 Task: Create a due date automation trigger when advanced on, 2 hours after a card is due add fields without custom field "Resume" set to a date less than 1 days from now.
Action: Mouse moved to (1157, 90)
Screenshot: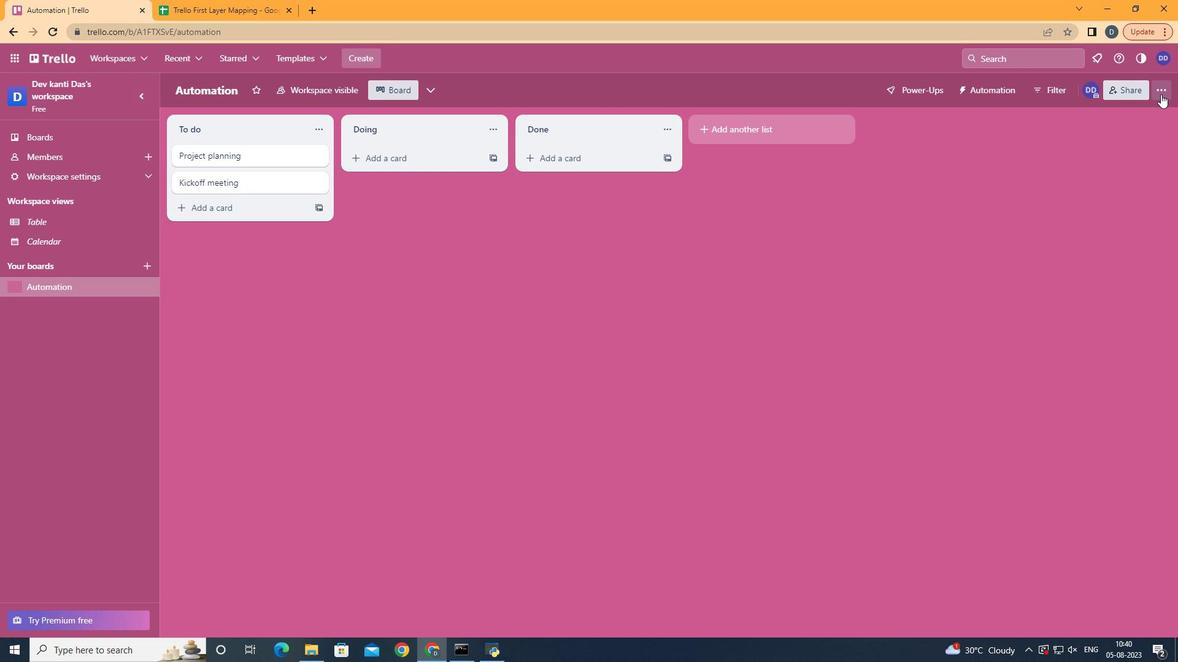 
Action: Mouse pressed left at (1157, 90)
Screenshot: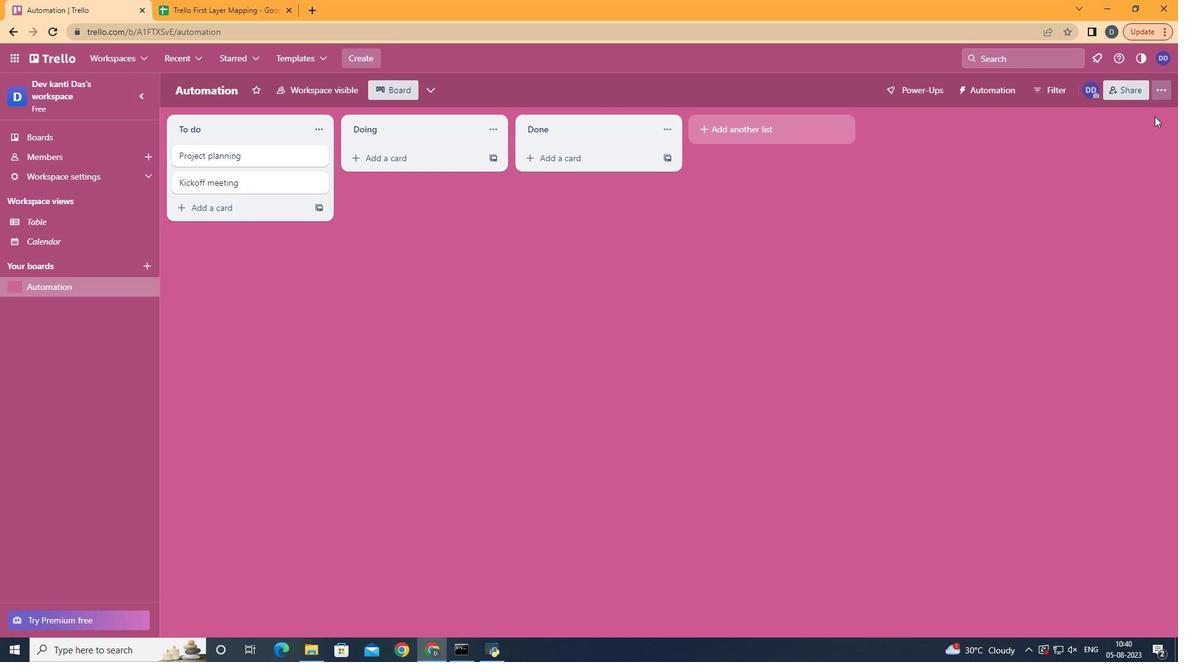 
Action: Mouse moved to (1066, 249)
Screenshot: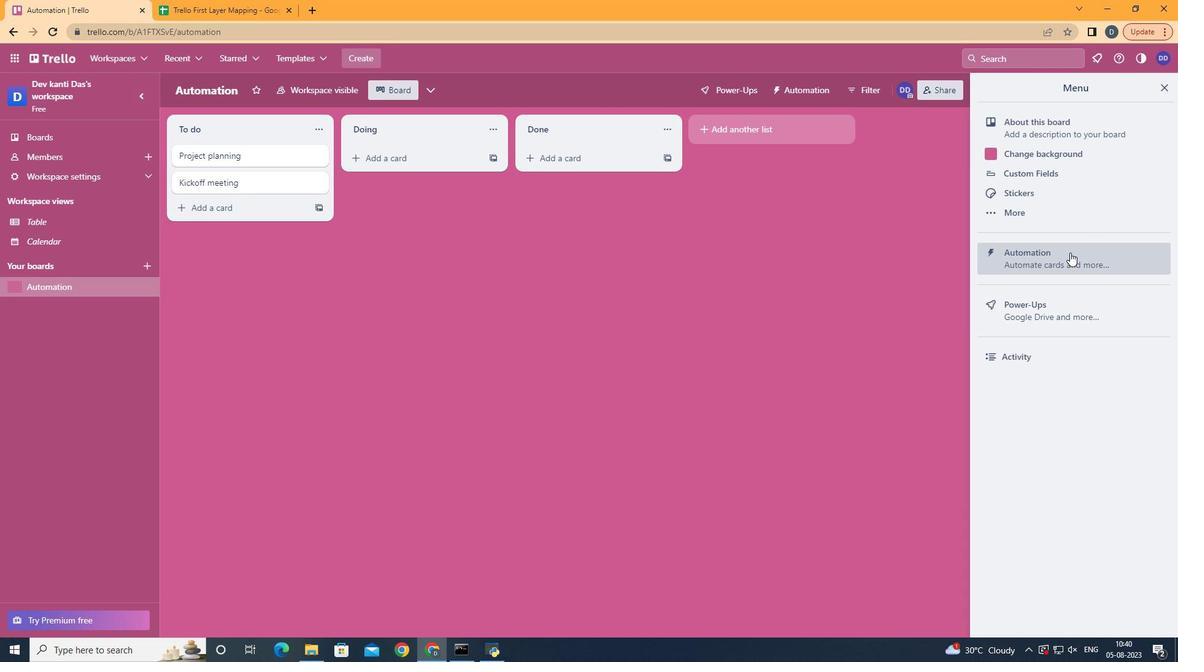 
Action: Mouse pressed left at (1066, 249)
Screenshot: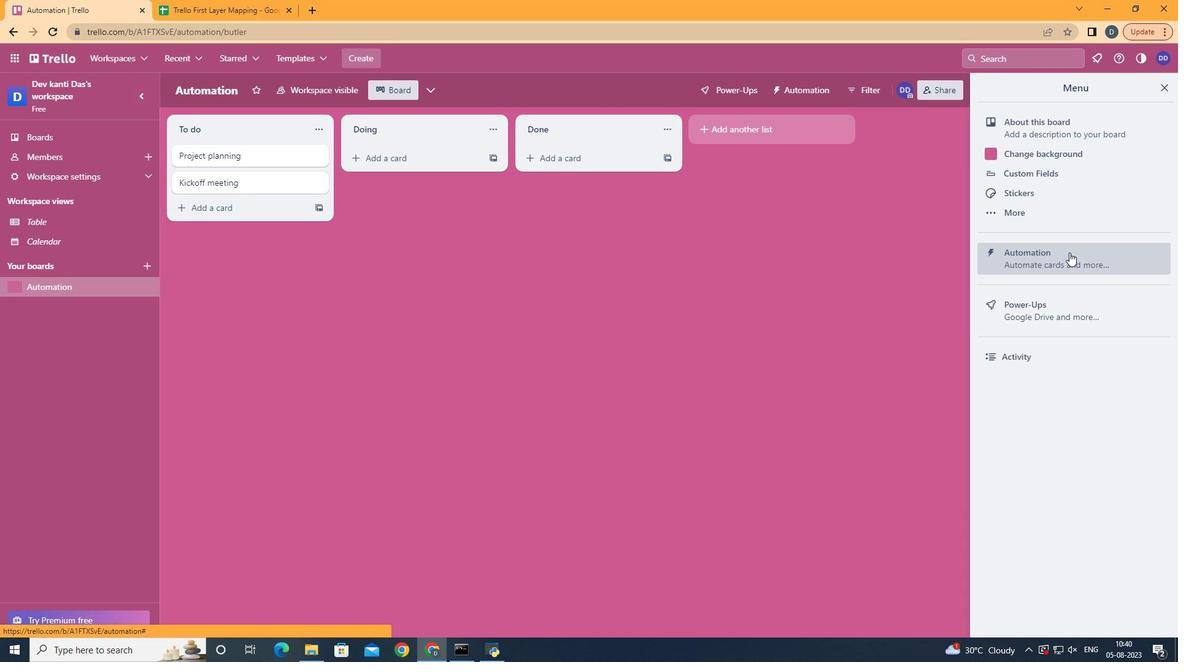 
Action: Mouse moved to (249, 246)
Screenshot: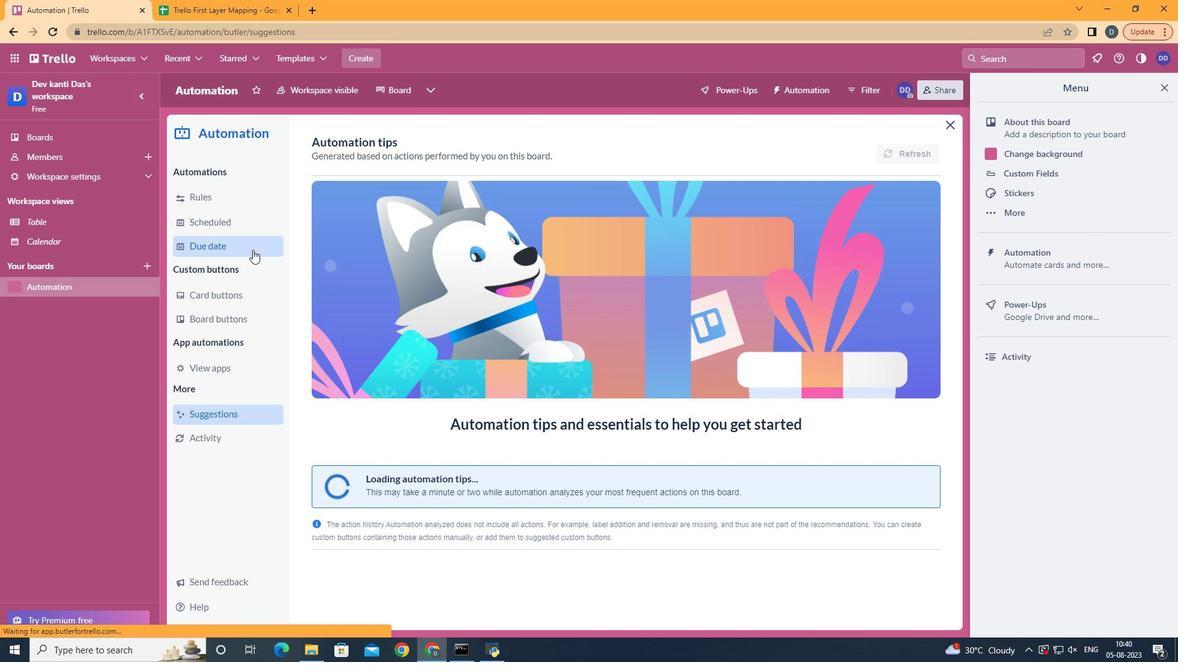 
Action: Mouse pressed left at (249, 246)
Screenshot: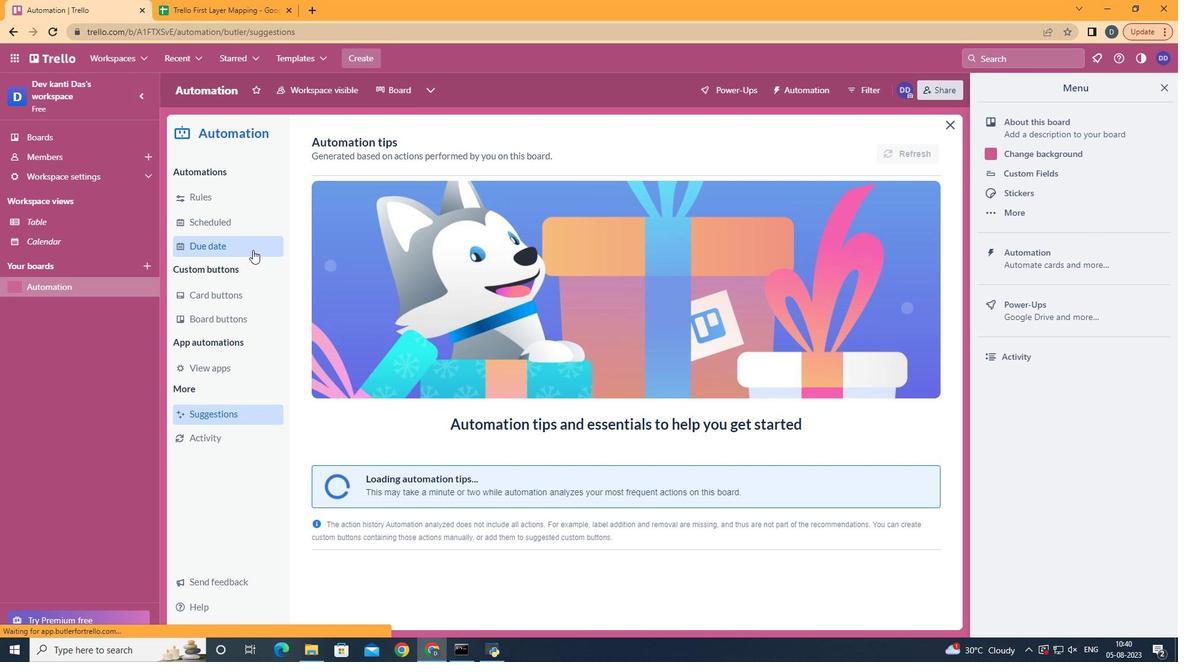 
Action: Mouse moved to (861, 143)
Screenshot: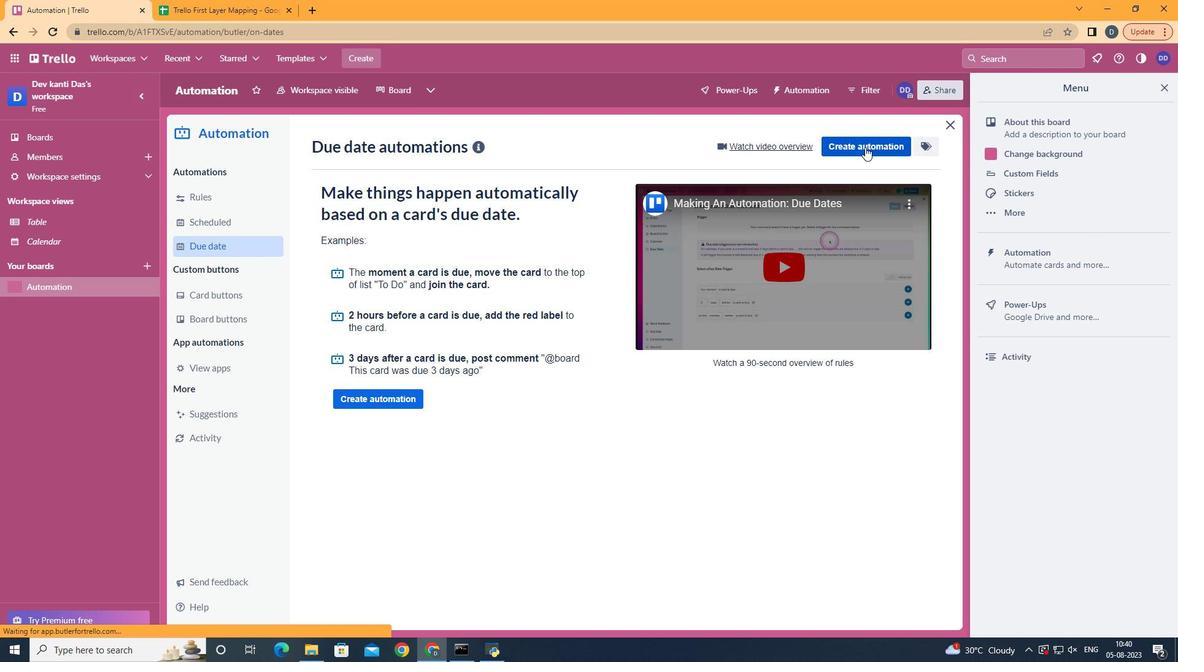 
Action: Mouse pressed left at (861, 143)
Screenshot: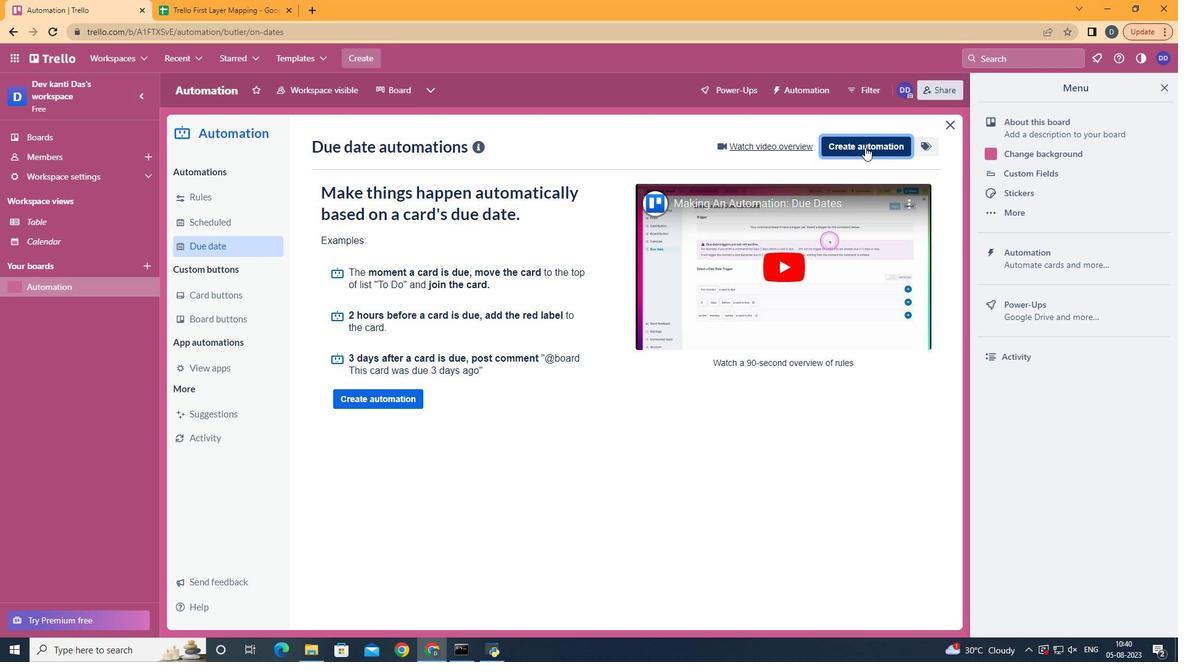 
Action: Mouse moved to (660, 259)
Screenshot: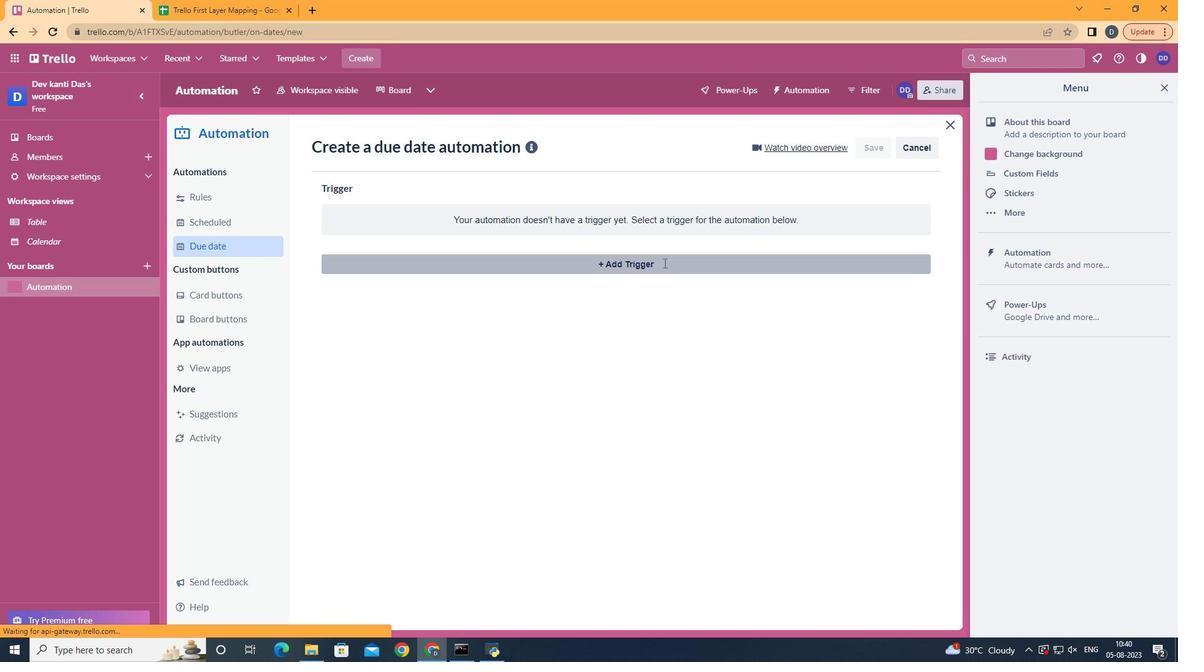 
Action: Mouse pressed left at (660, 259)
Screenshot: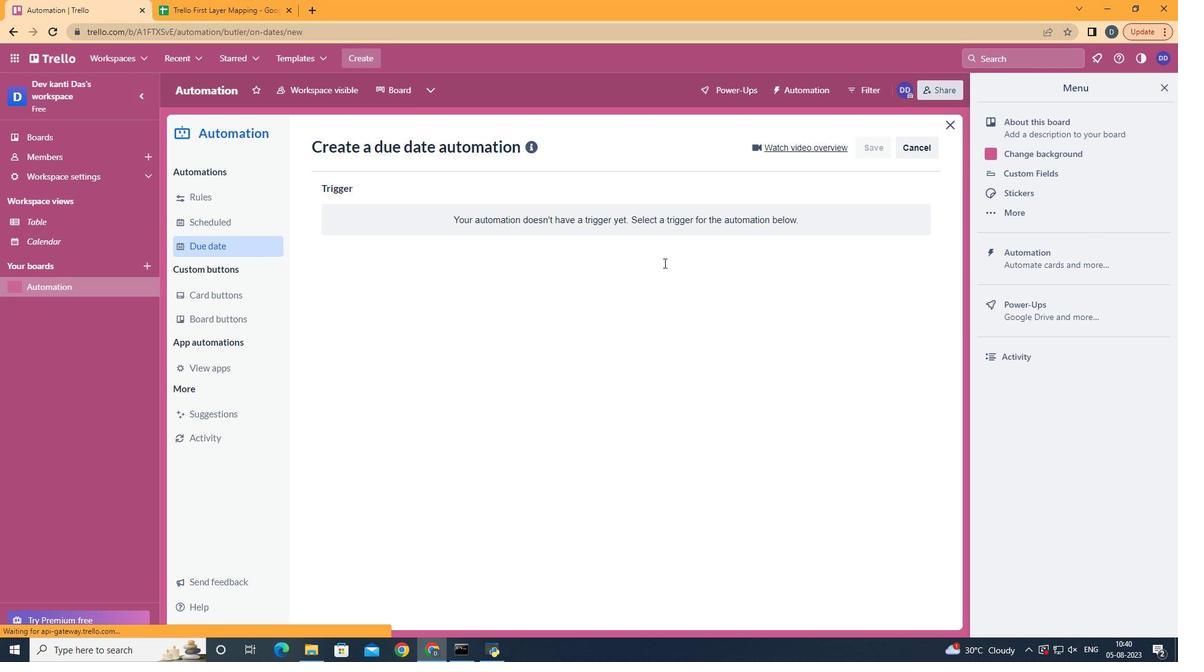 
Action: Mouse moved to (393, 514)
Screenshot: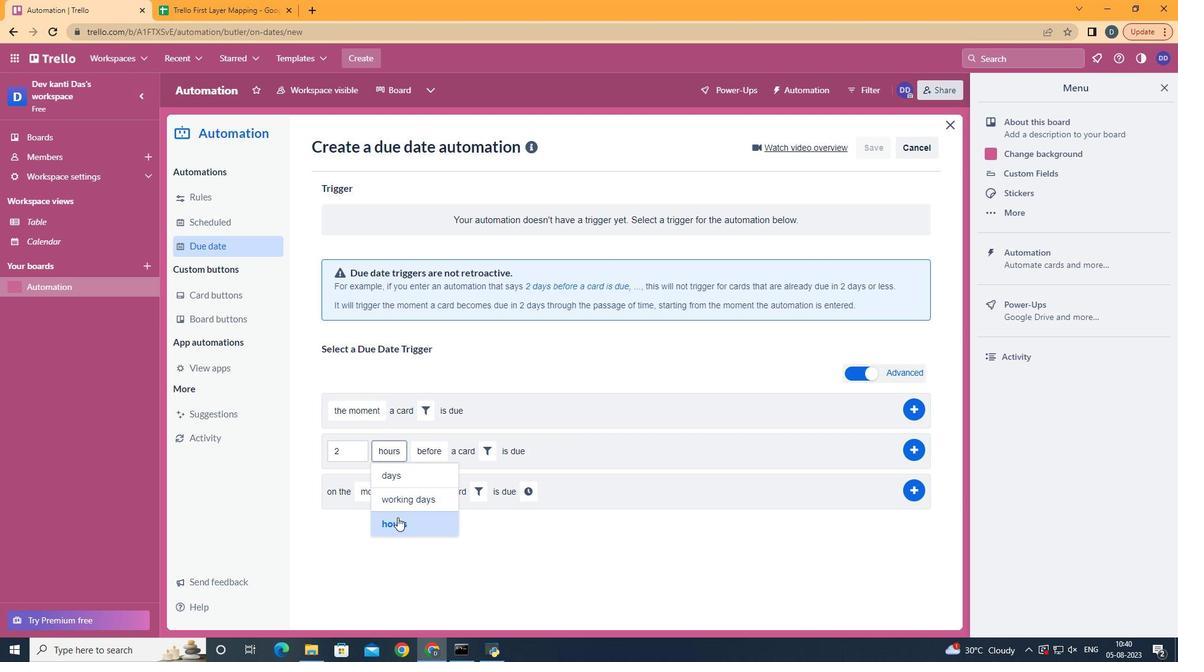 
Action: Mouse pressed left at (393, 514)
Screenshot: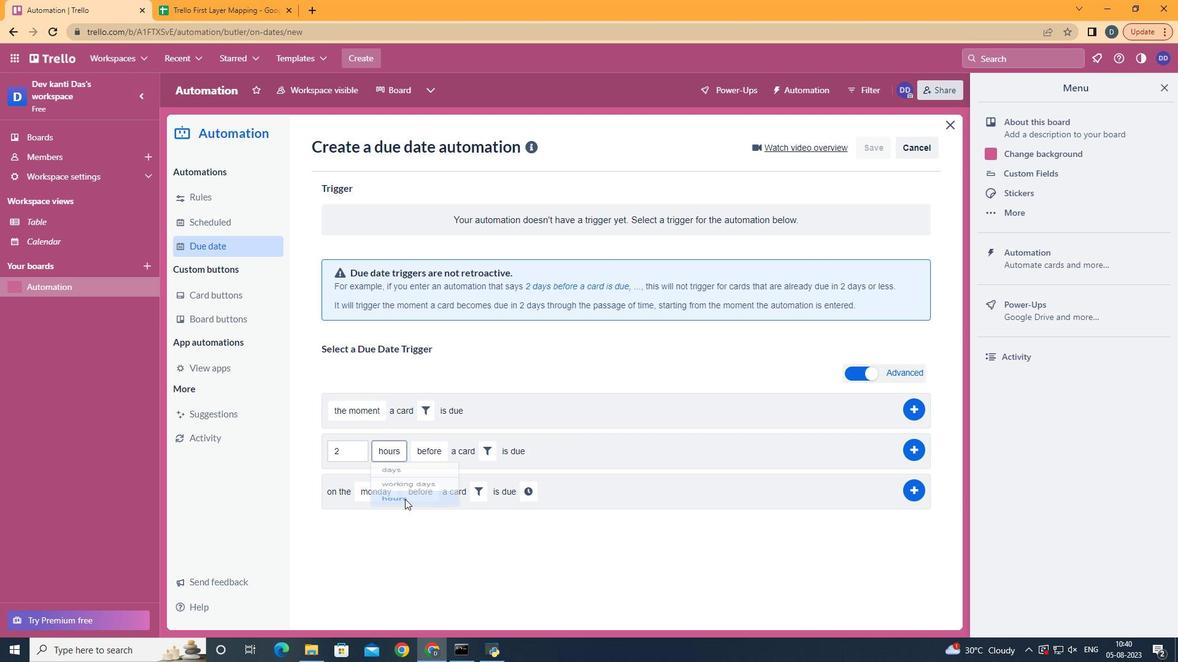 
Action: Mouse moved to (435, 493)
Screenshot: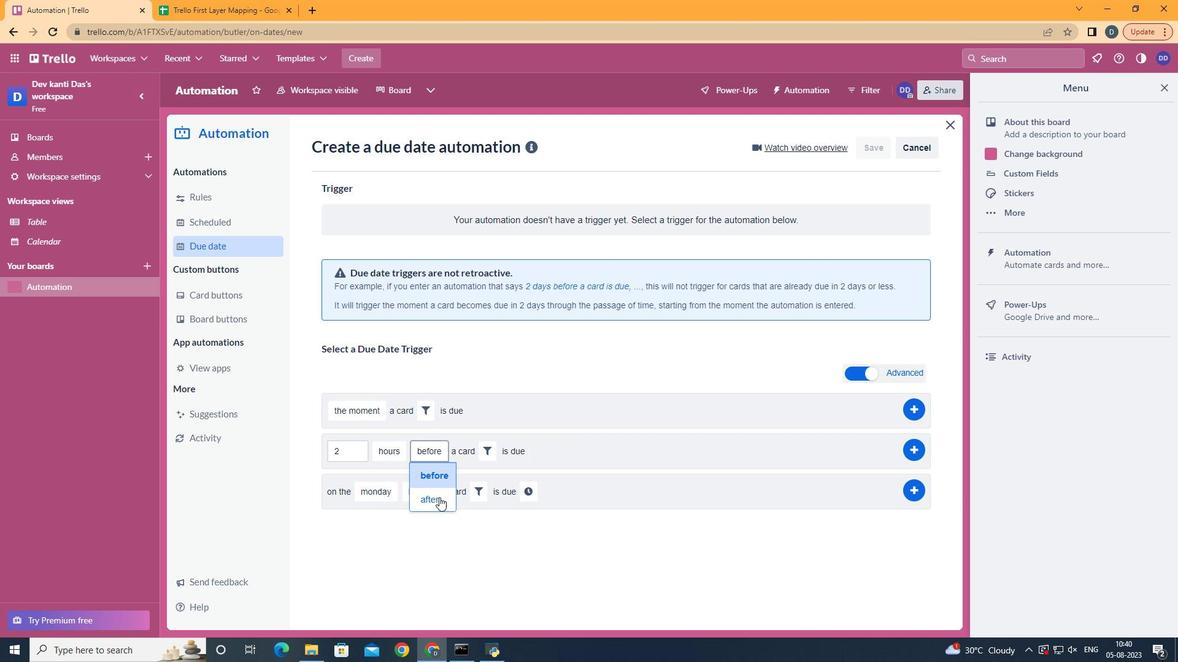 
Action: Mouse pressed left at (435, 493)
Screenshot: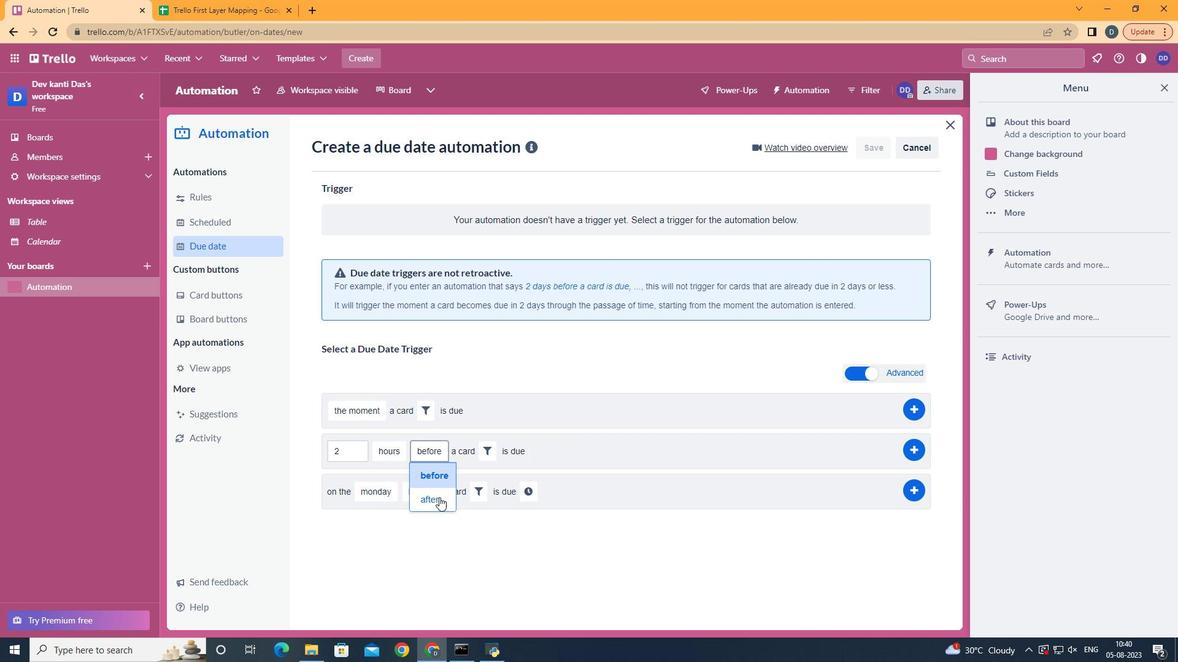 
Action: Mouse moved to (475, 439)
Screenshot: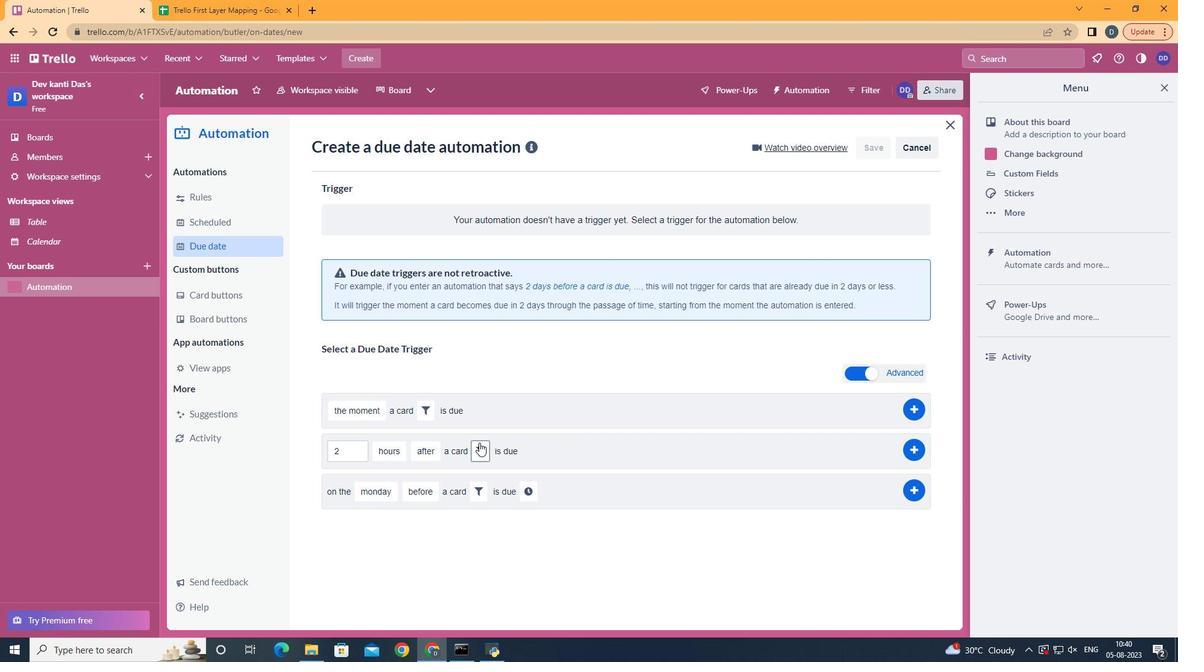 
Action: Mouse pressed left at (475, 439)
Screenshot: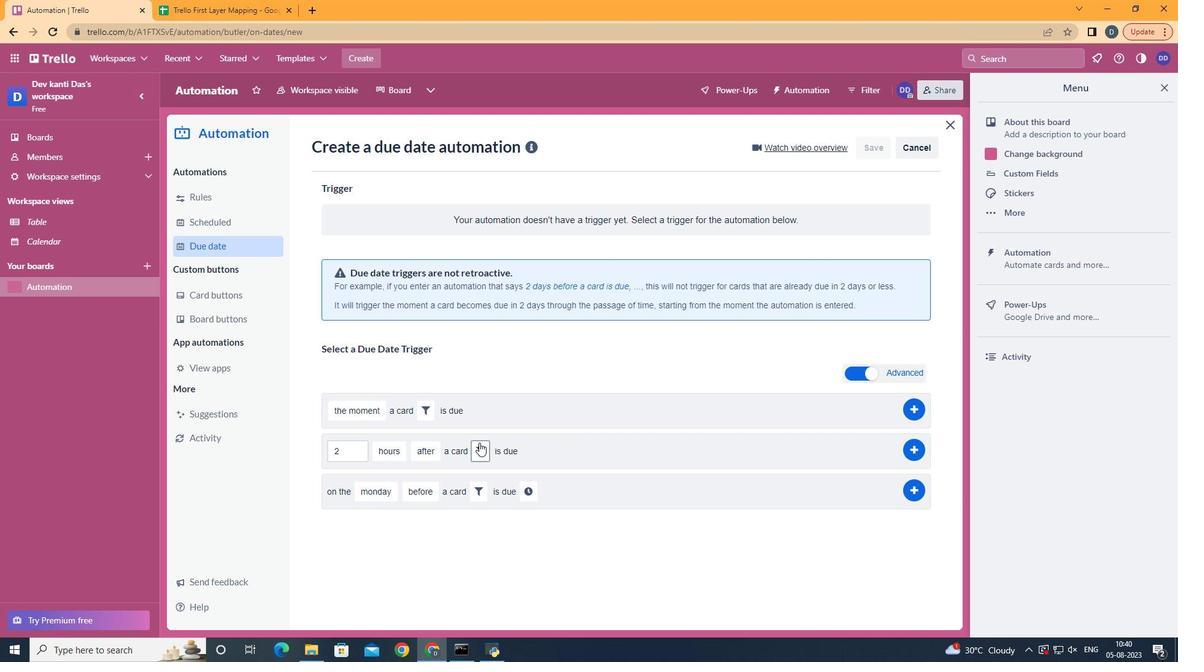 
Action: Mouse moved to (682, 492)
Screenshot: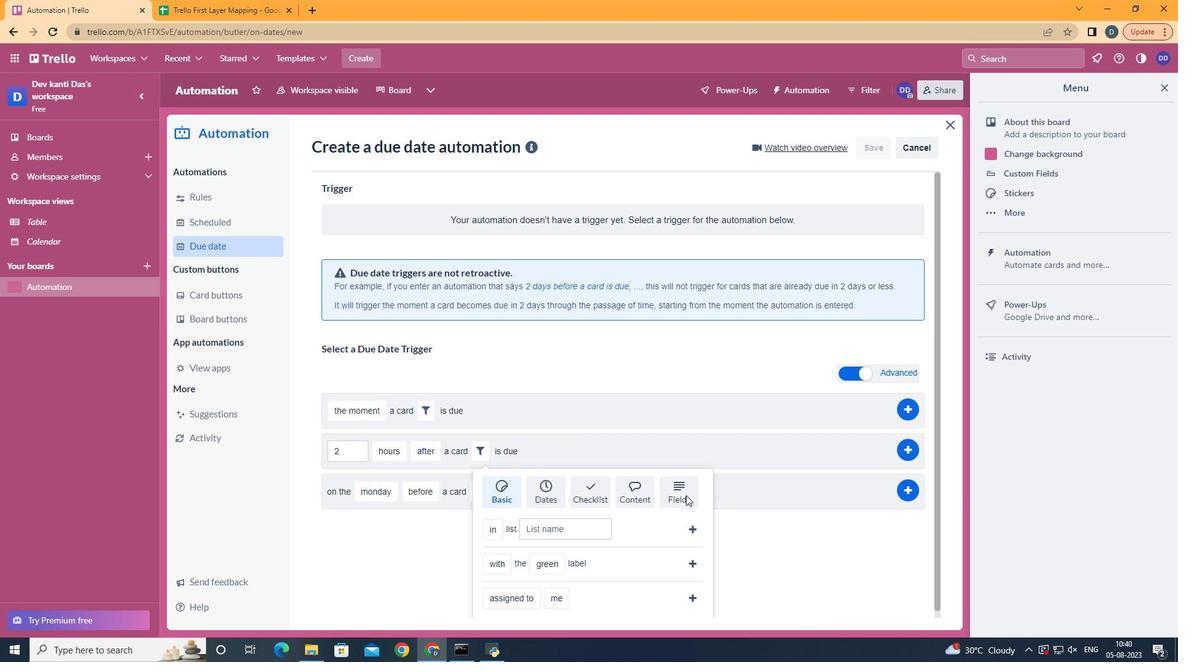 
Action: Mouse pressed left at (682, 492)
Screenshot: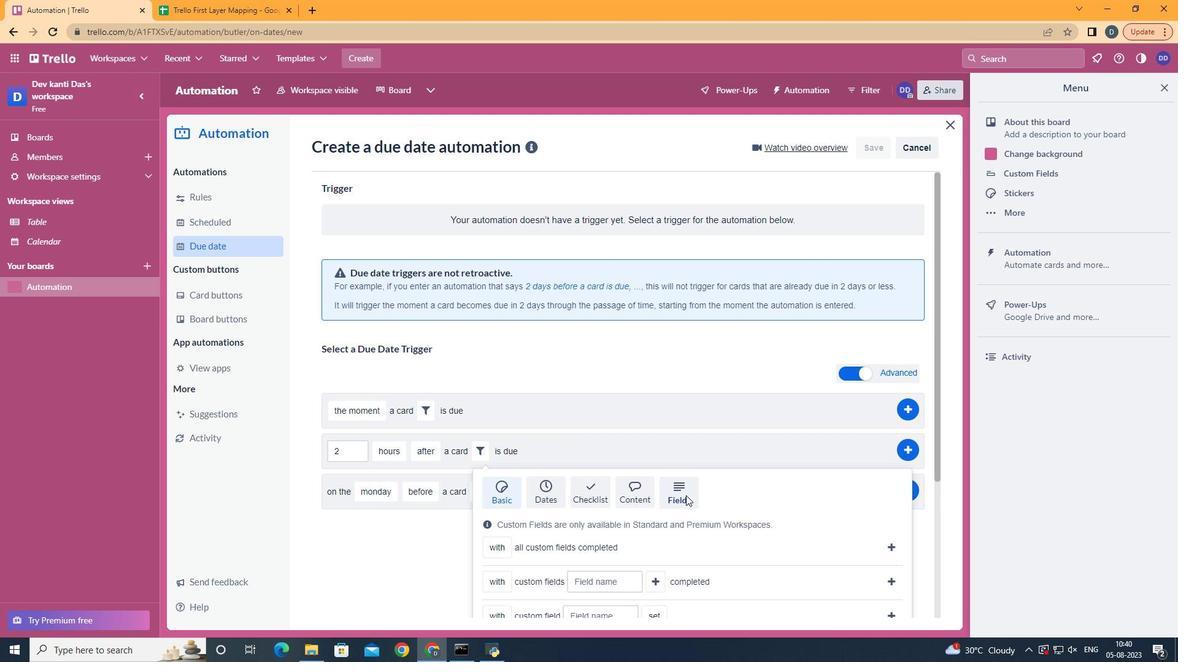 
Action: Mouse moved to (682, 491)
Screenshot: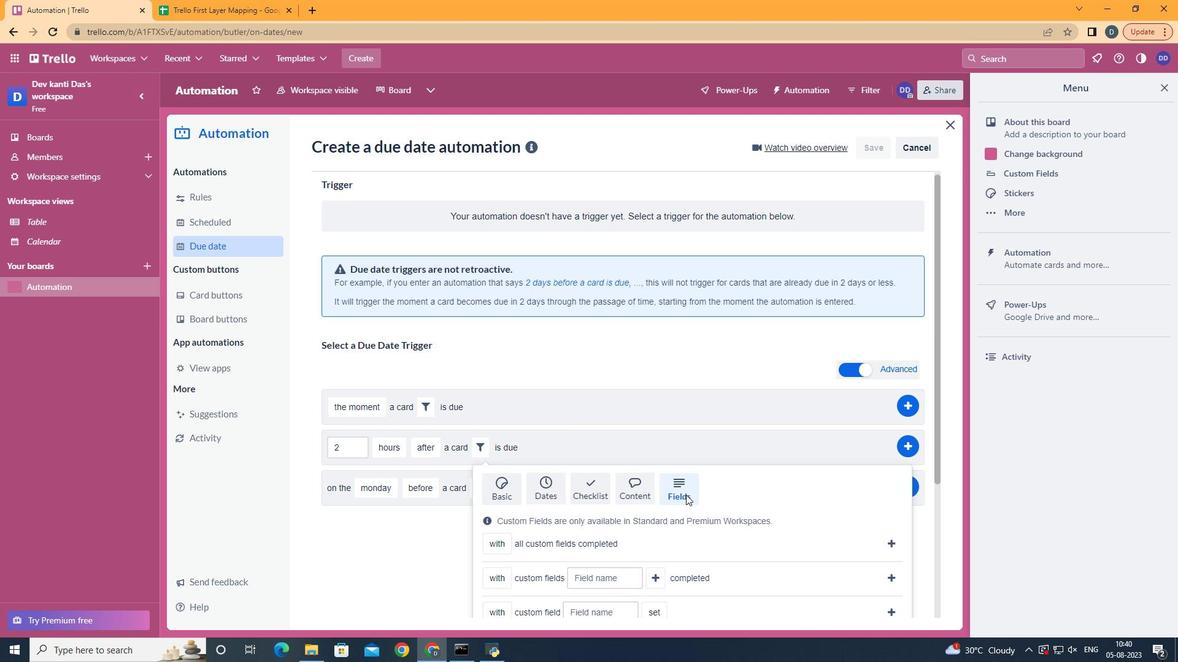 
Action: Mouse scrolled (682, 490) with delta (0, 0)
Screenshot: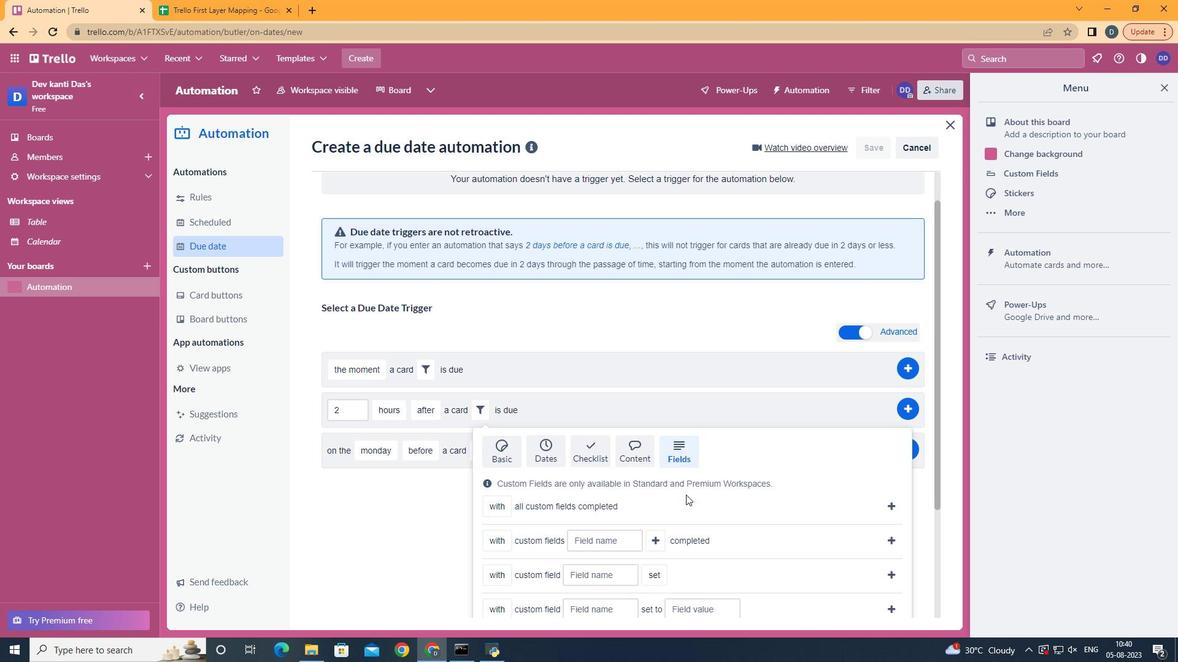 
Action: Mouse scrolled (682, 490) with delta (0, 0)
Screenshot: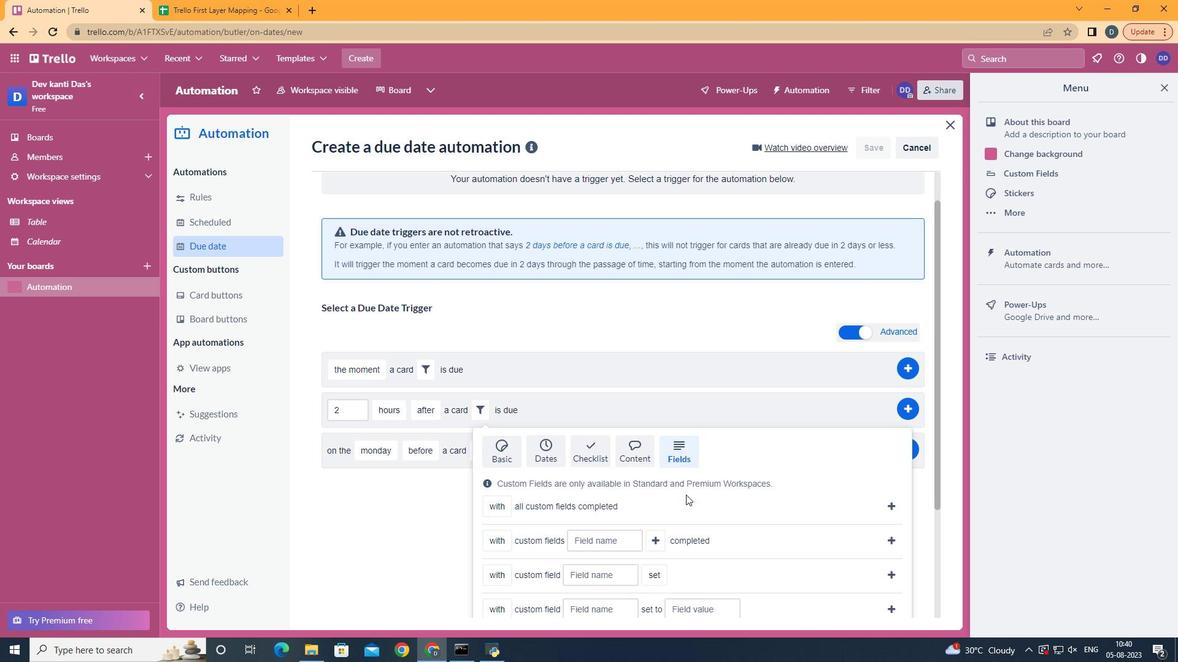 
Action: Mouse scrolled (682, 490) with delta (0, 0)
Screenshot: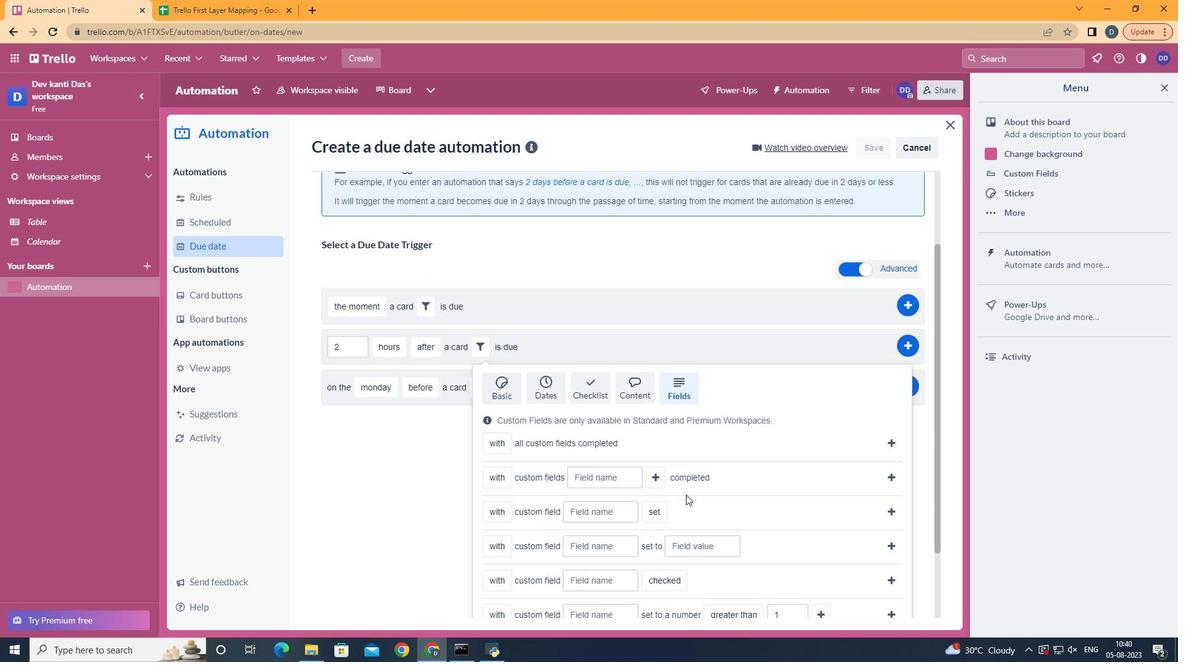 
Action: Mouse moved to (682, 490)
Screenshot: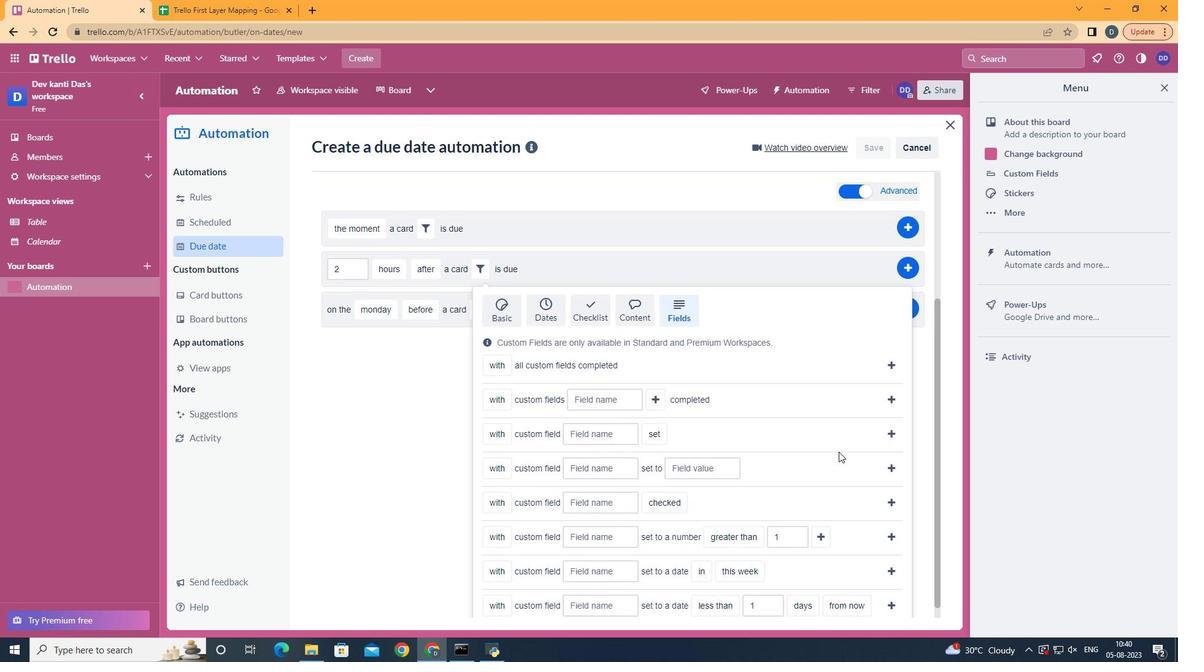 
Action: Mouse scrolled (682, 490) with delta (0, 0)
Screenshot: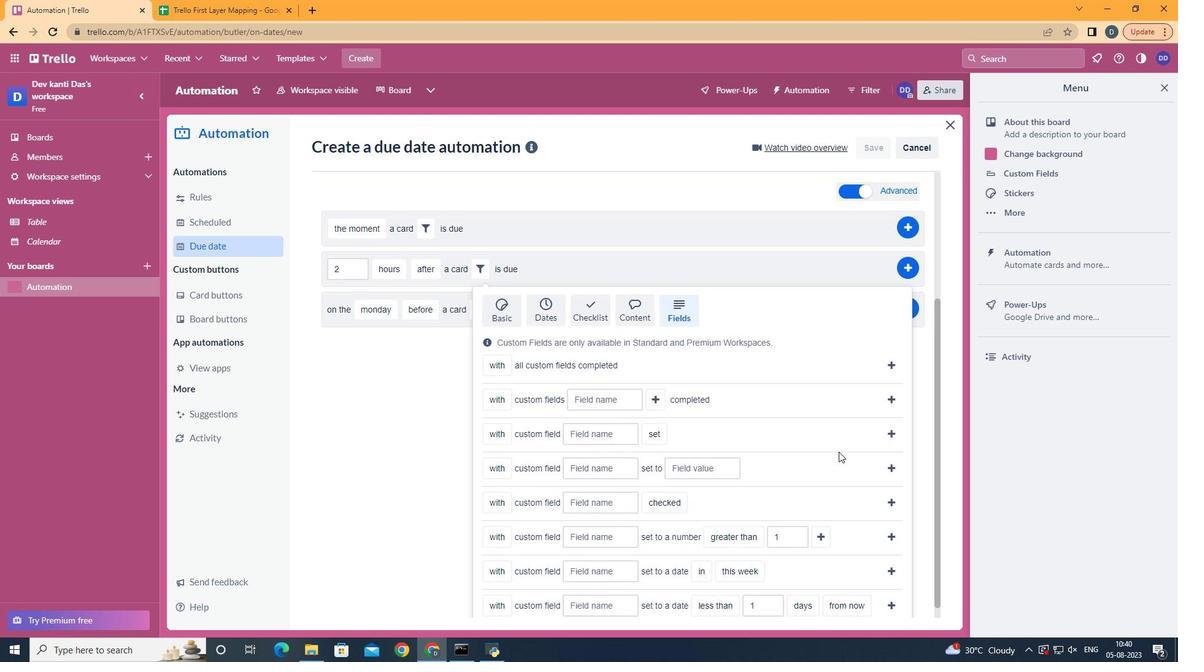 
Action: Mouse moved to (745, 456)
Screenshot: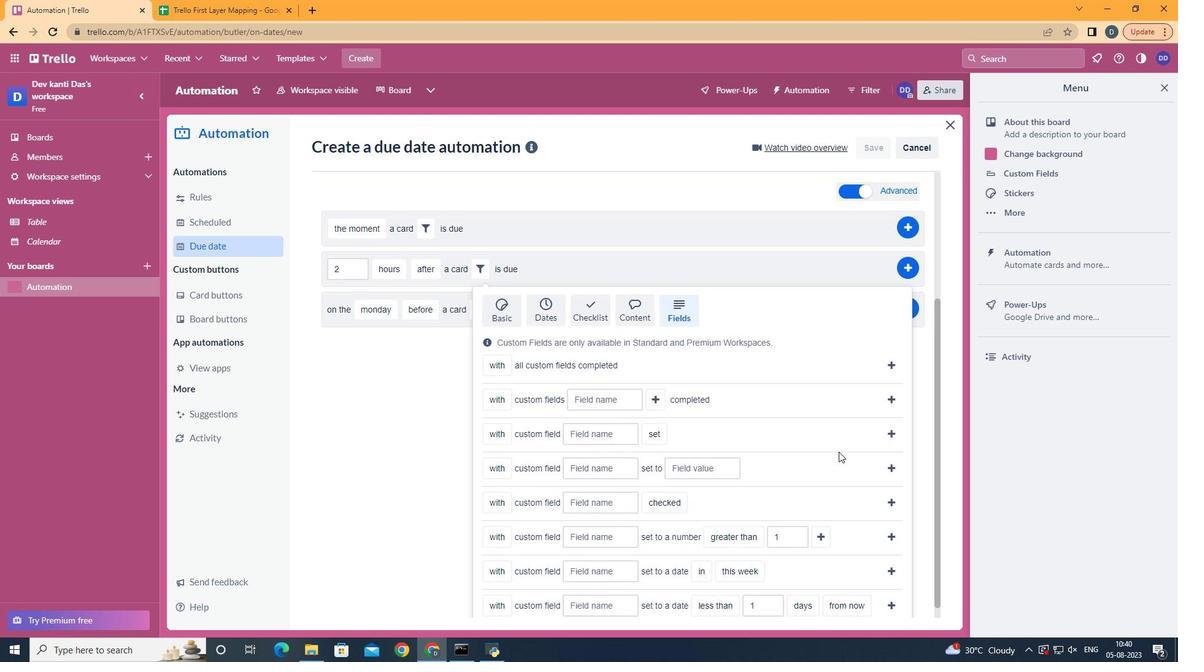 
Action: Mouse scrolled (682, 490) with delta (0, 0)
Screenshot: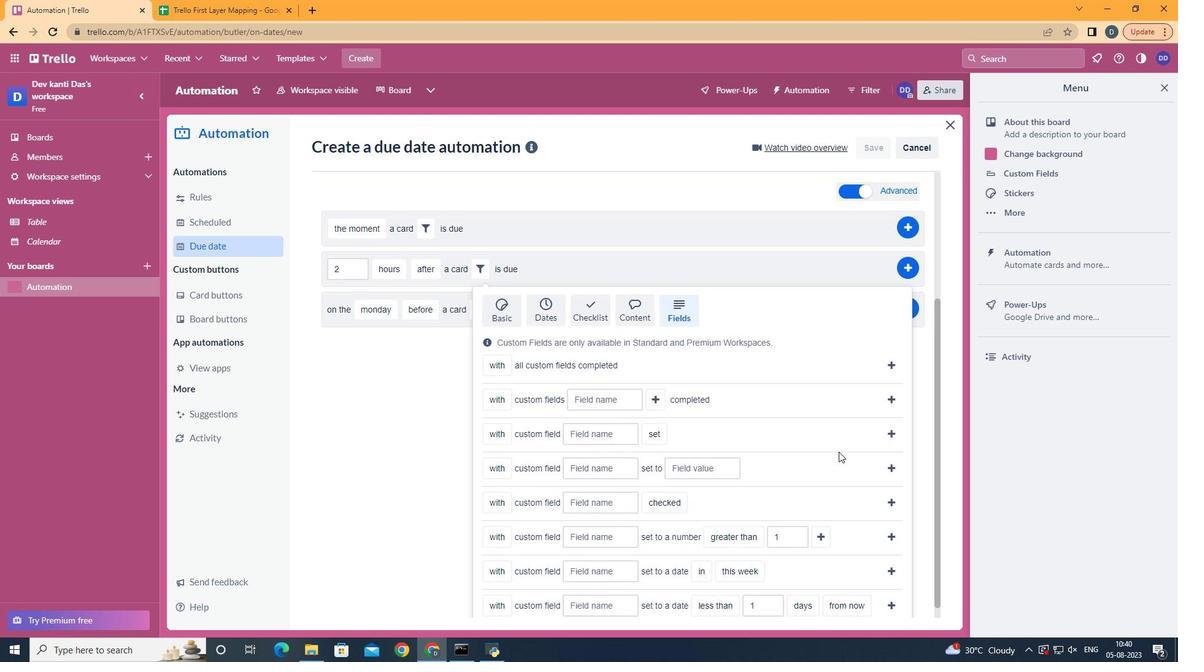 
Action: Mouse moved to (808, 433)
Screenshot: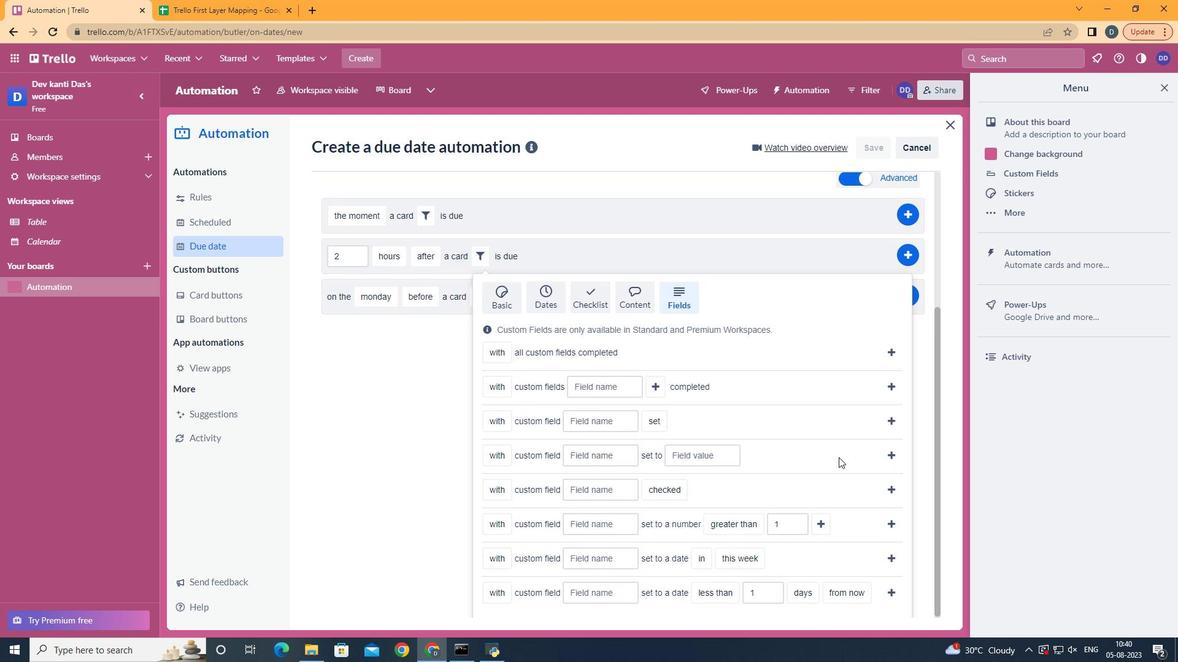 
Action: Mouse scrolled (682, 490) with delta (0, 0)
Screenshot: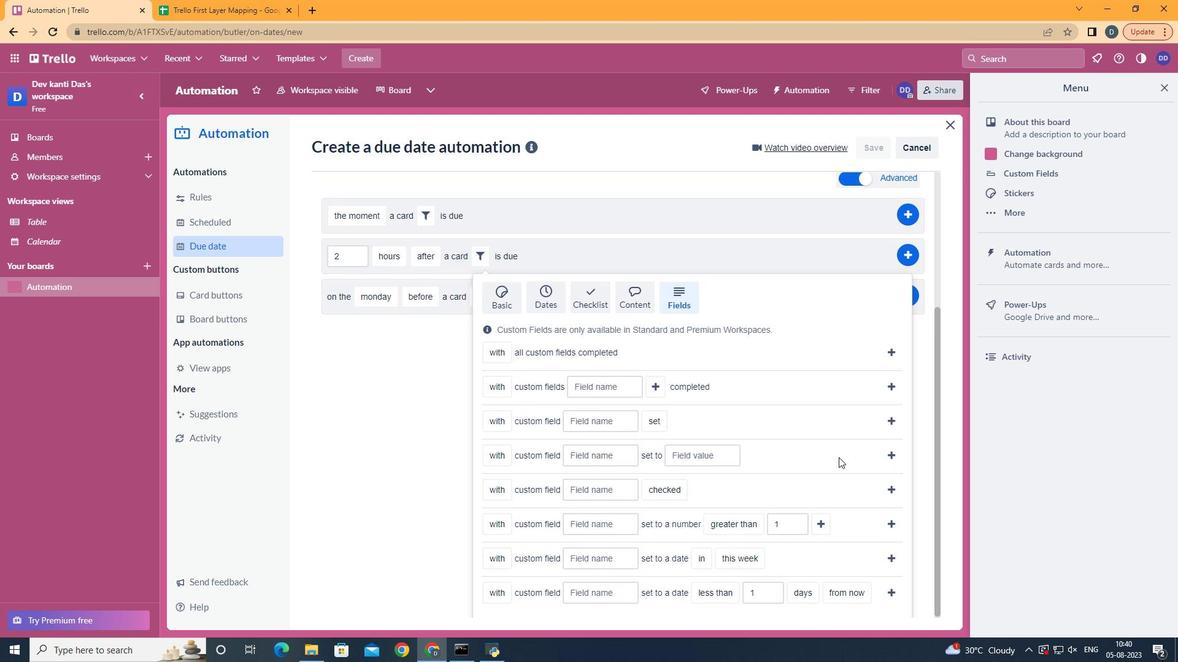 
Action: Mouse moved to (810, 460)
Screenshot: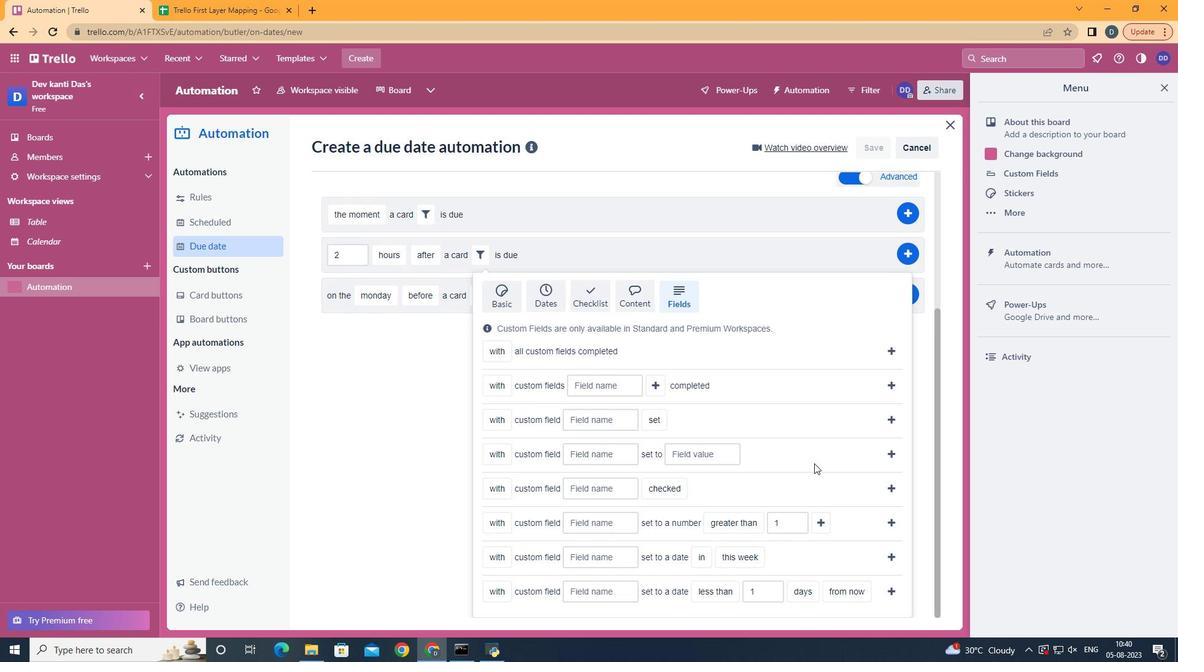 
Action: Mouse scrolled (810, 459) with delta (0, 0)
Screenshot: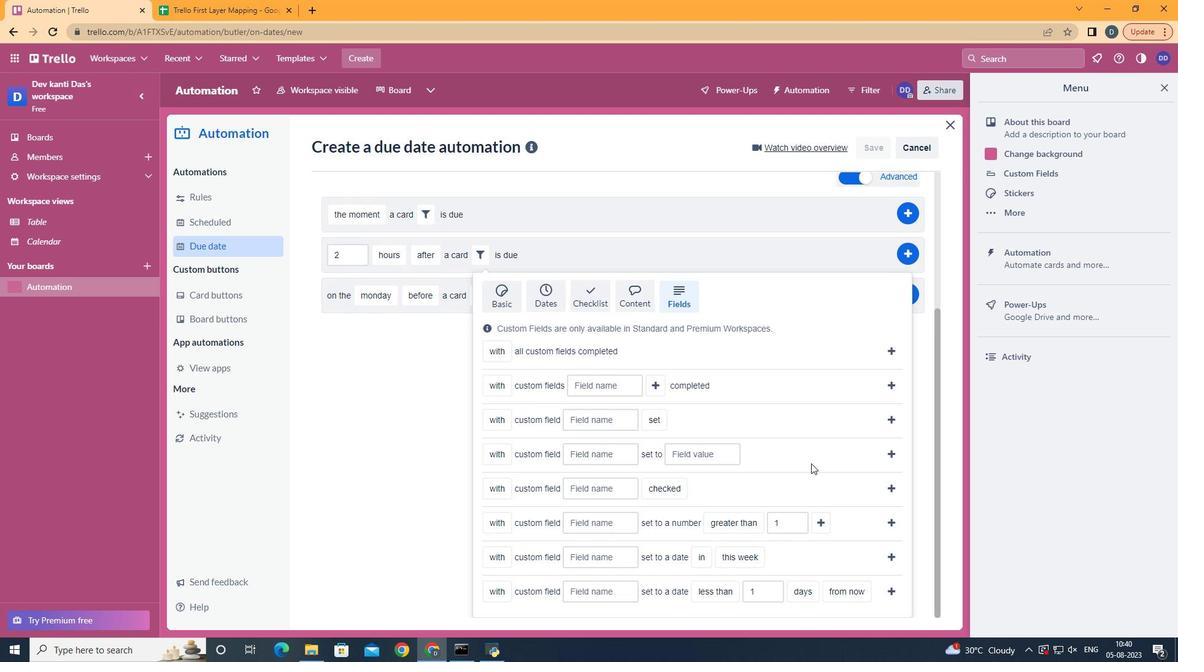
Action: Mouse scrolled (810, 459) with delta (0, 0)
Screenshot: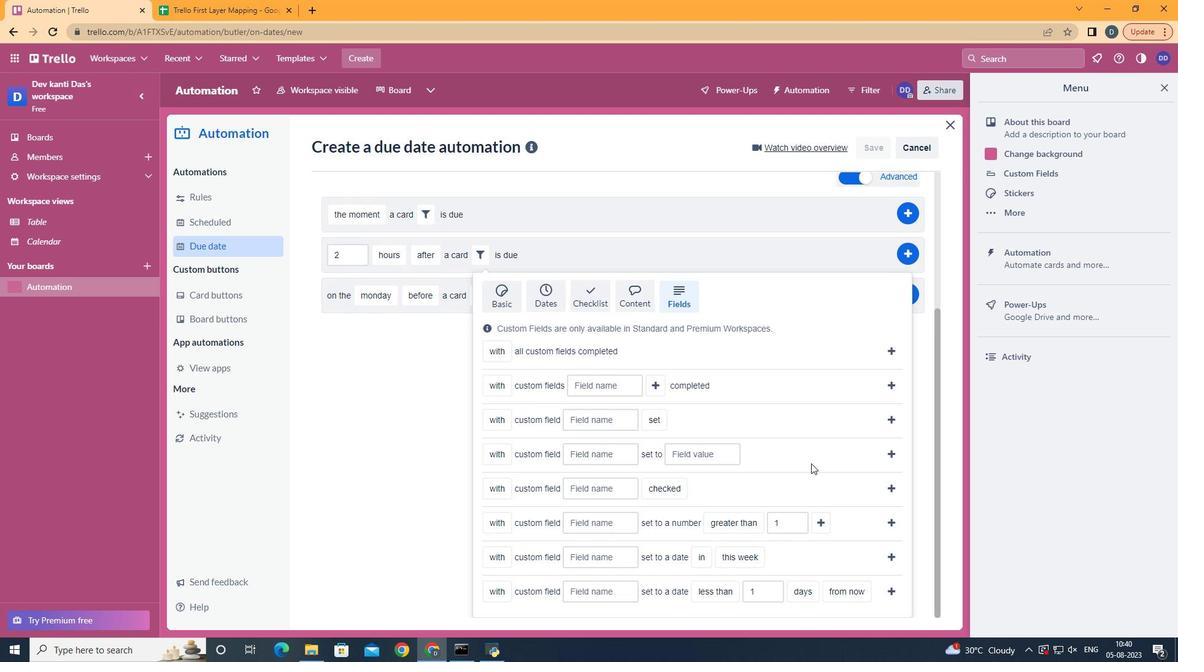 
Action: Mouse scrolled (810, 459) with delta (0, 0)
Screenshot: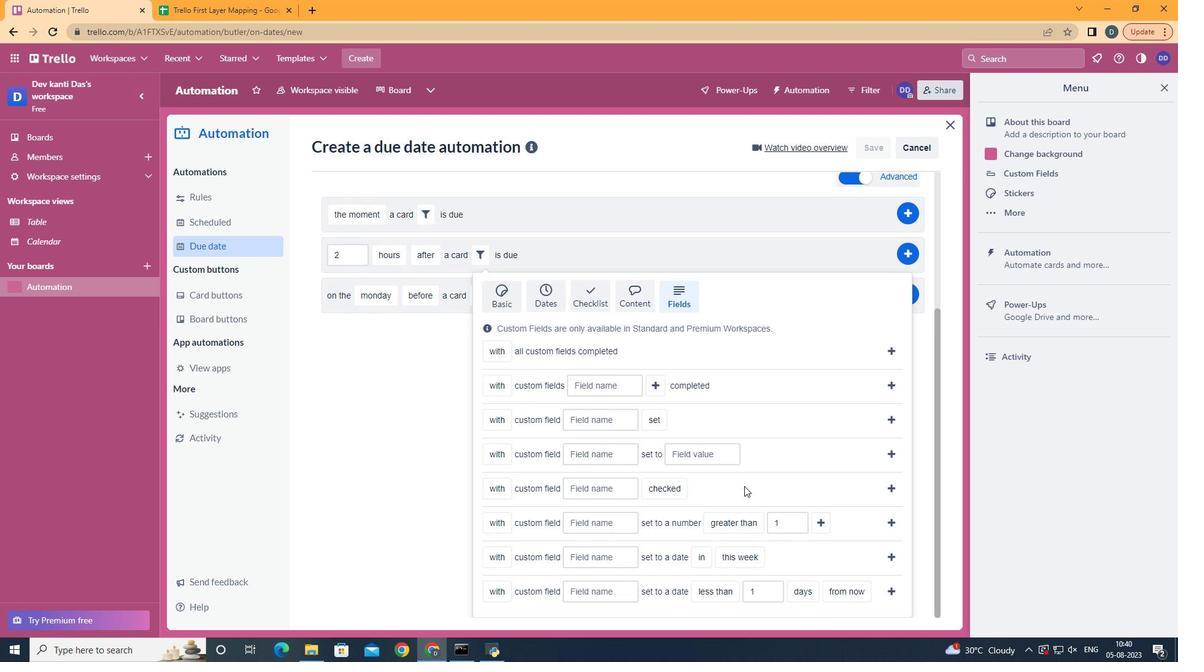 
Action: Mouse moved to (515, 559)
Screenshot: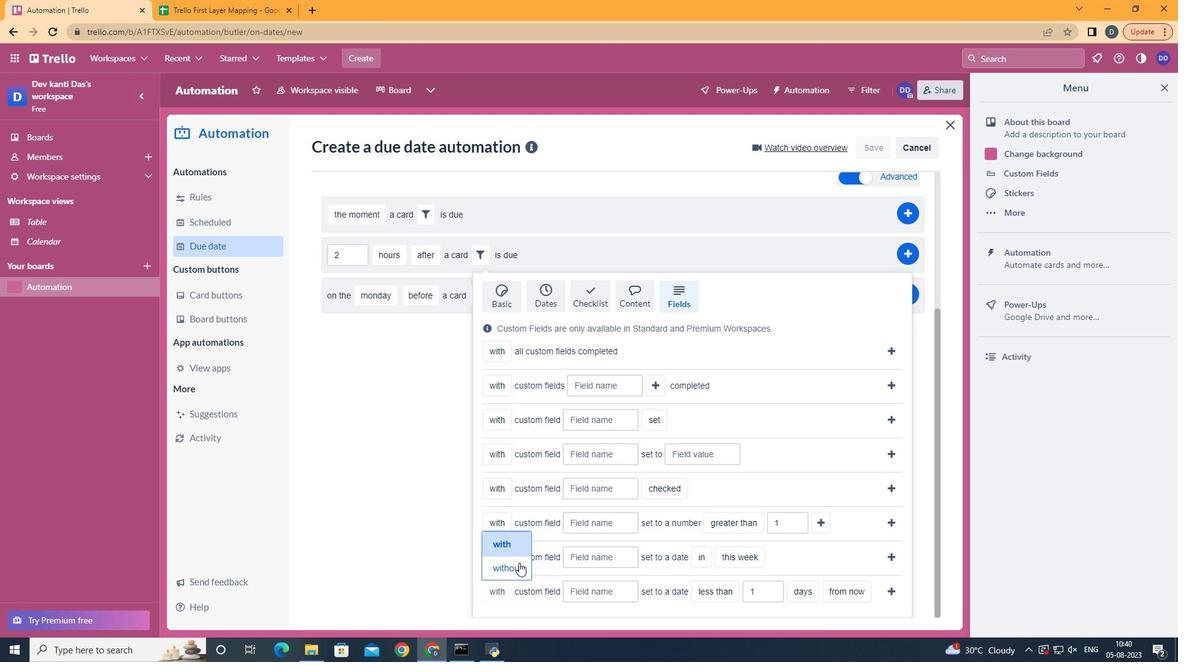 
Action: Mouse pressed left at (515, 559)
Screenshot: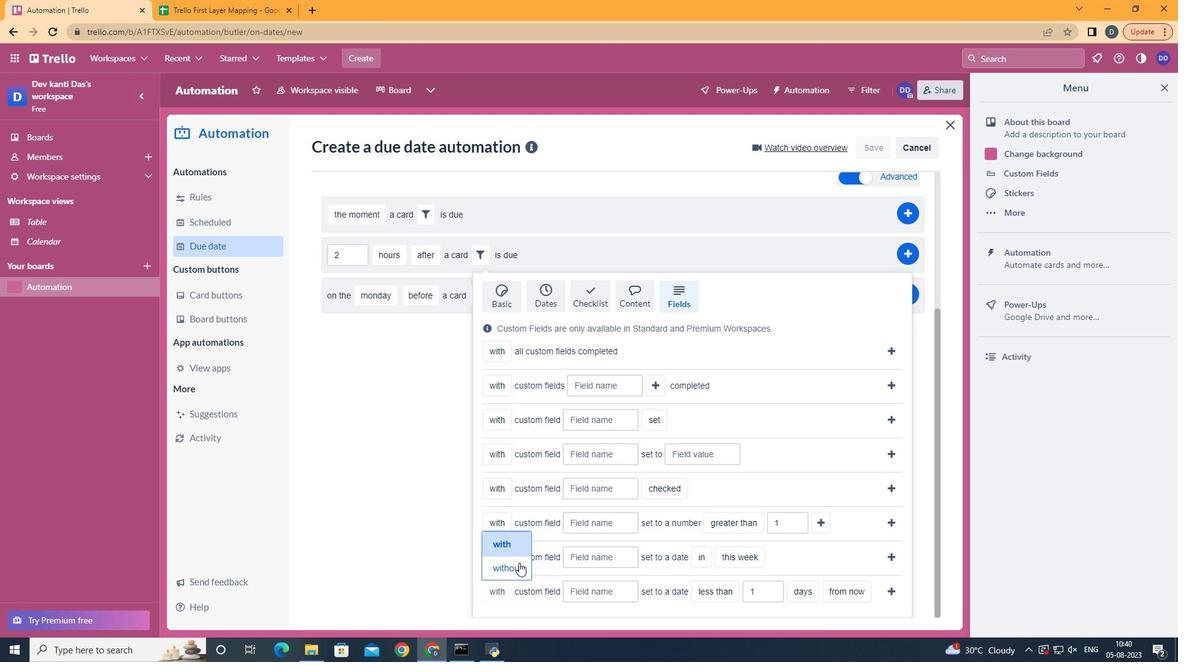 
Action: Mouse moved to (611, 586)
Screenshot: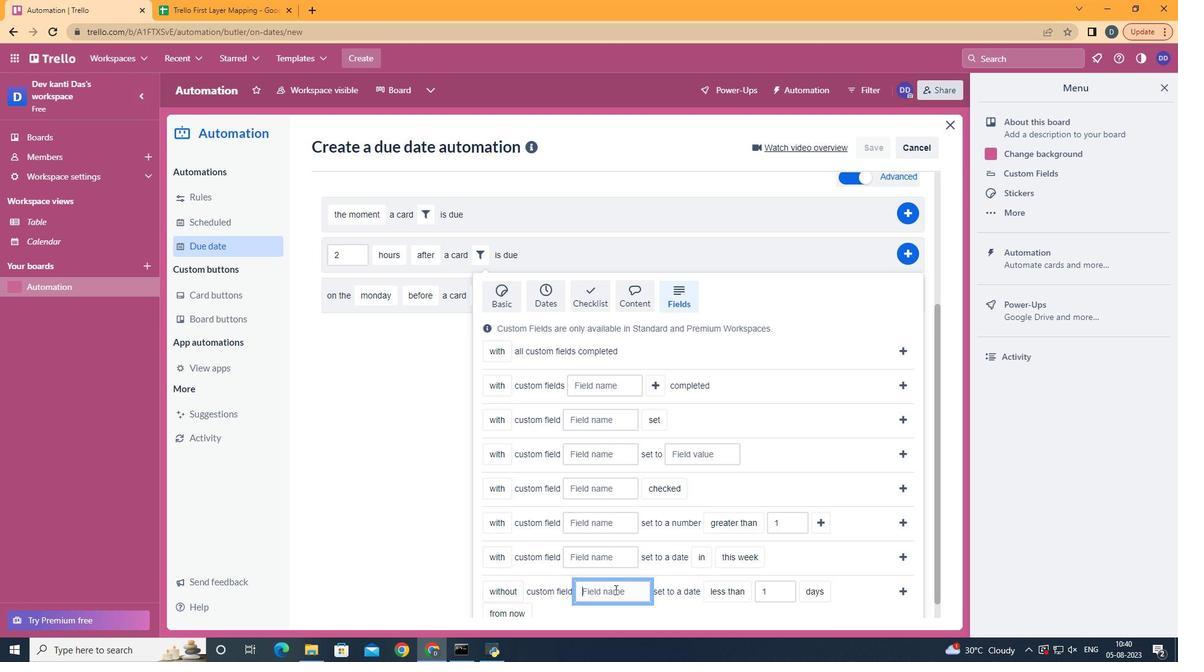
Action: Mouse pressed left at (611, 586)
Screenshot: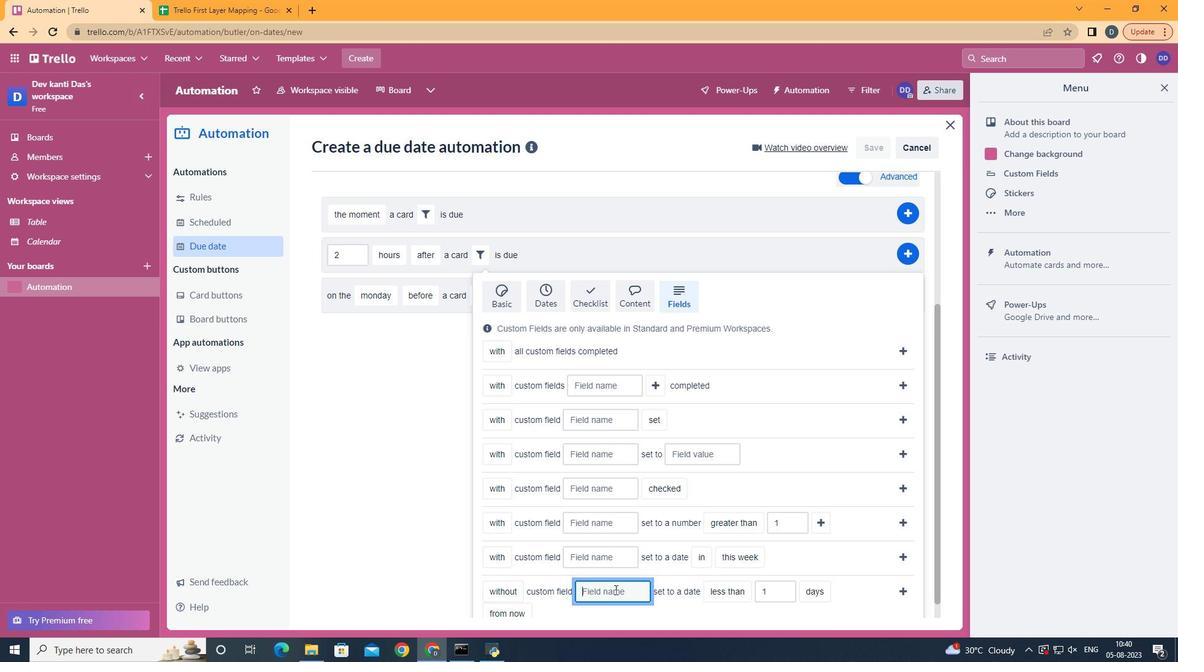 
Action: Mouse moved to (611, 586)
Screenshot: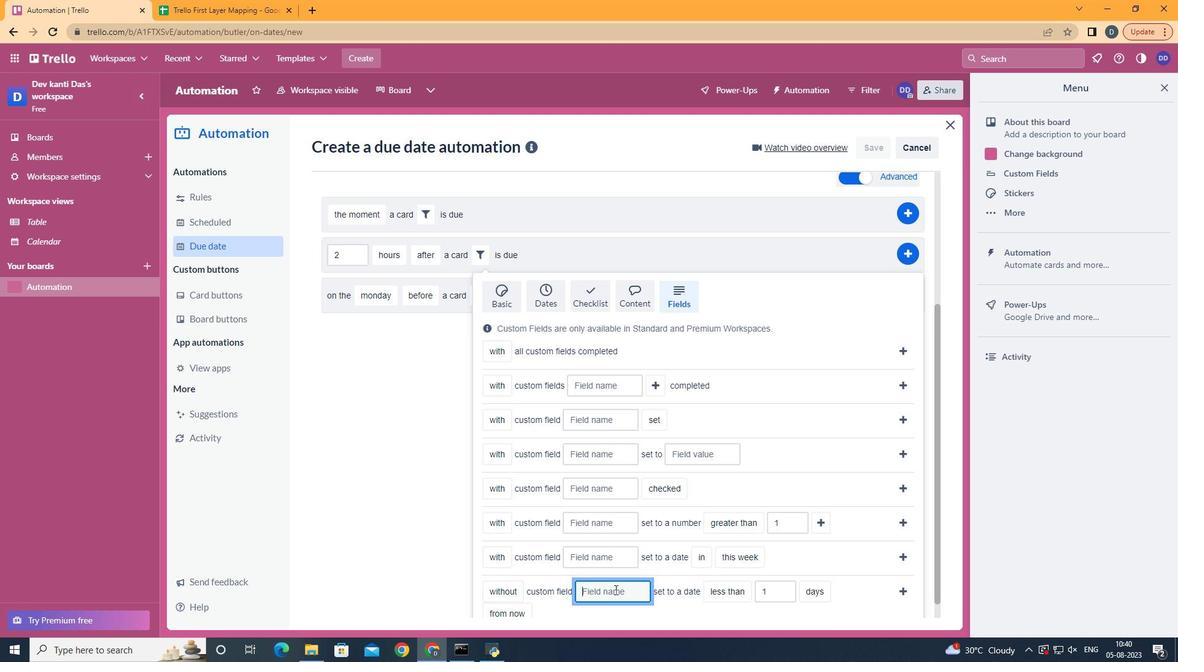 
Action: Key pressed <Key.shift>Resume
Screenshot: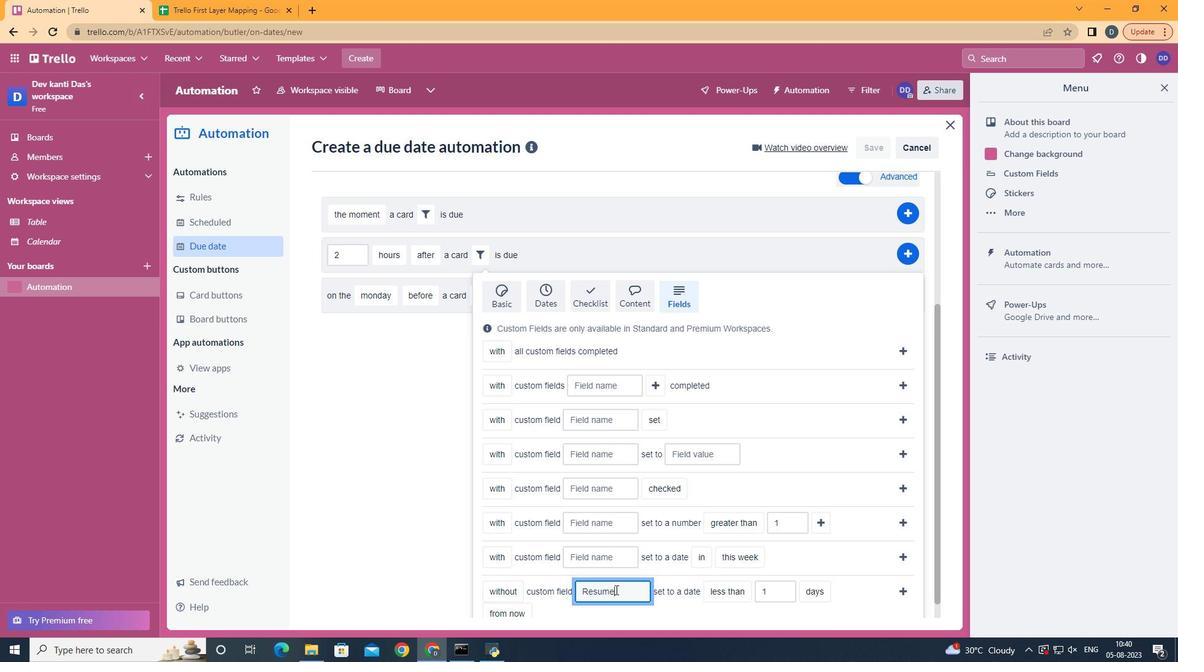 
Action: Mouse scrolled (611, 585) with delta (0, 0)
Screenshot: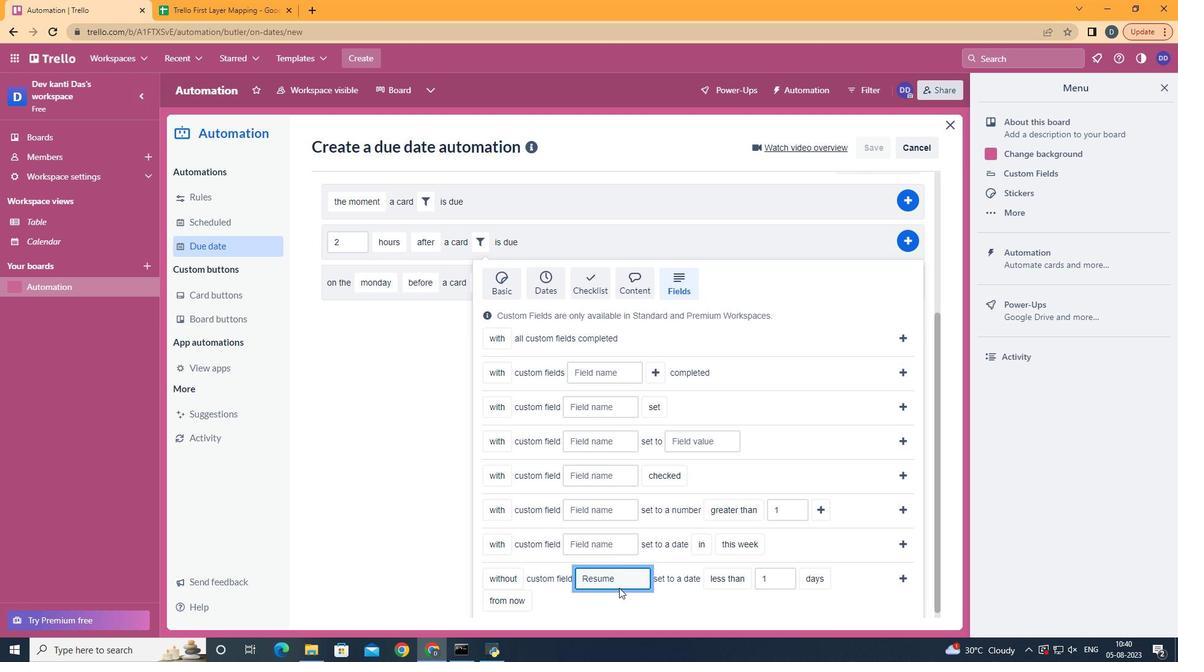 
Action: Mouse scrolled (611, 585) with delta (0, 0)
Screenshot: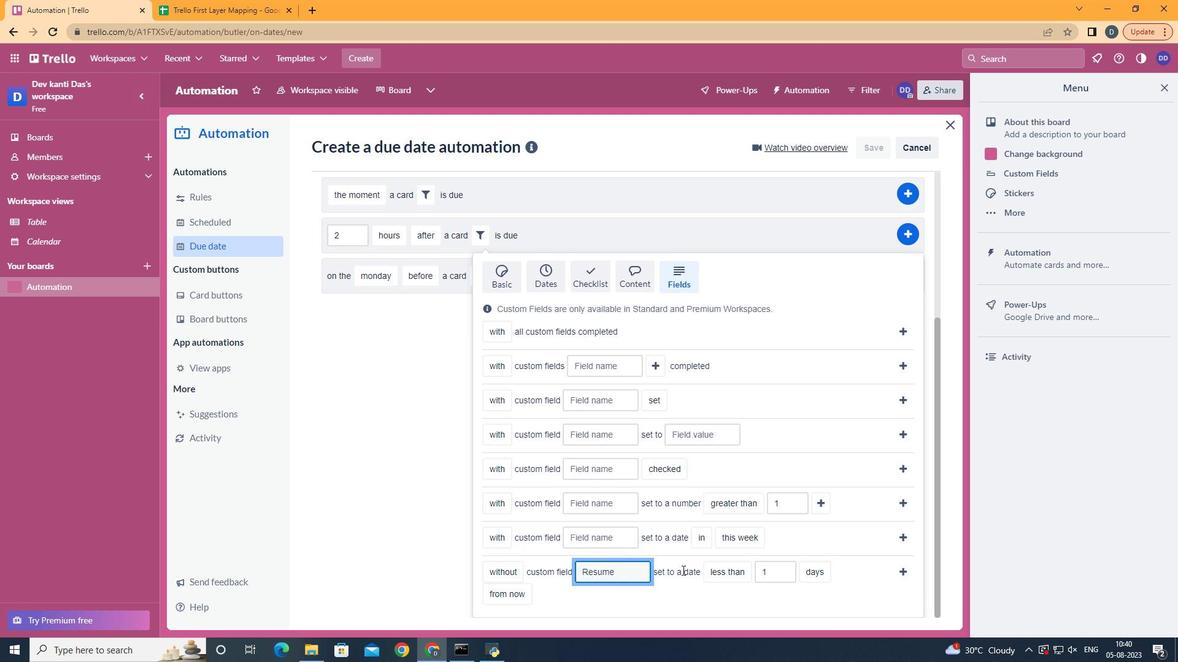 
Action: Mouse scrolled (611, 585) with delta (0, 0)
Screenshot: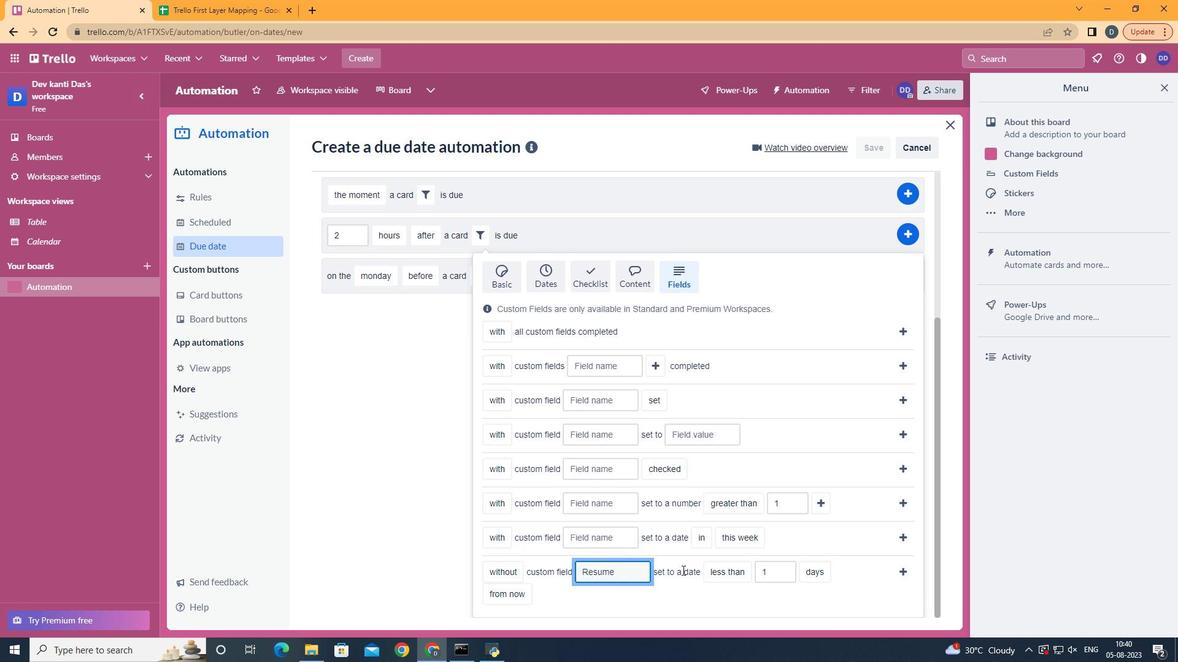 
Action: Mouse moved to (612, 586)
Screenshot: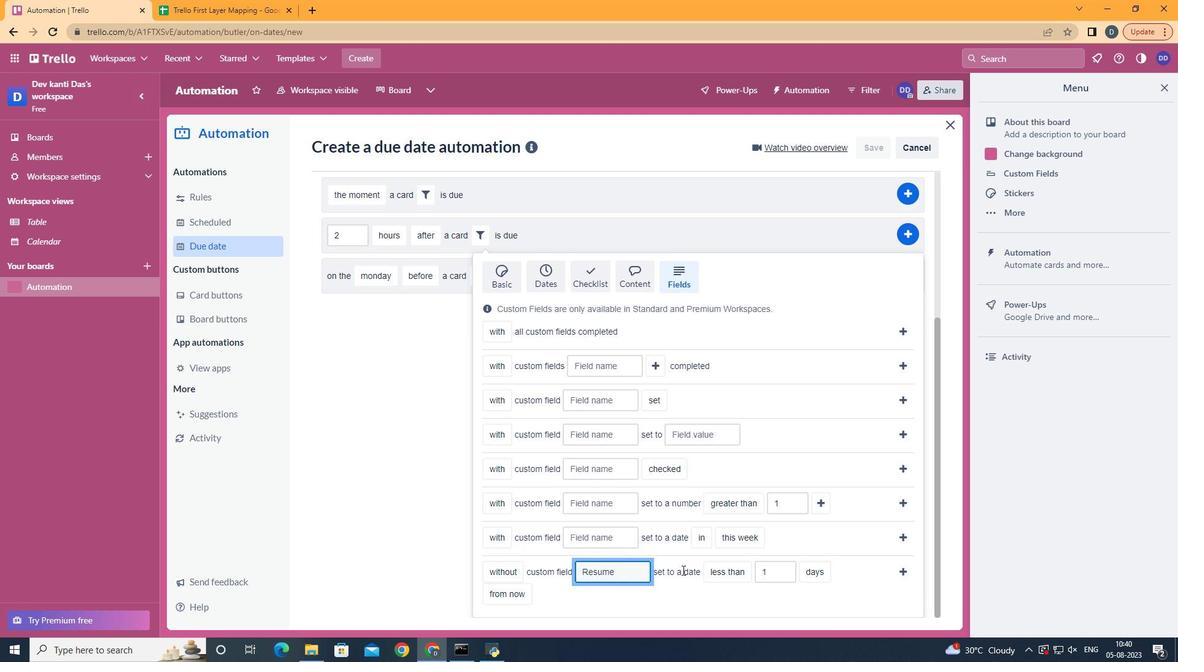 
Action: Mouse scrolled (612, 585) with delta (0, 0)
Screenshot: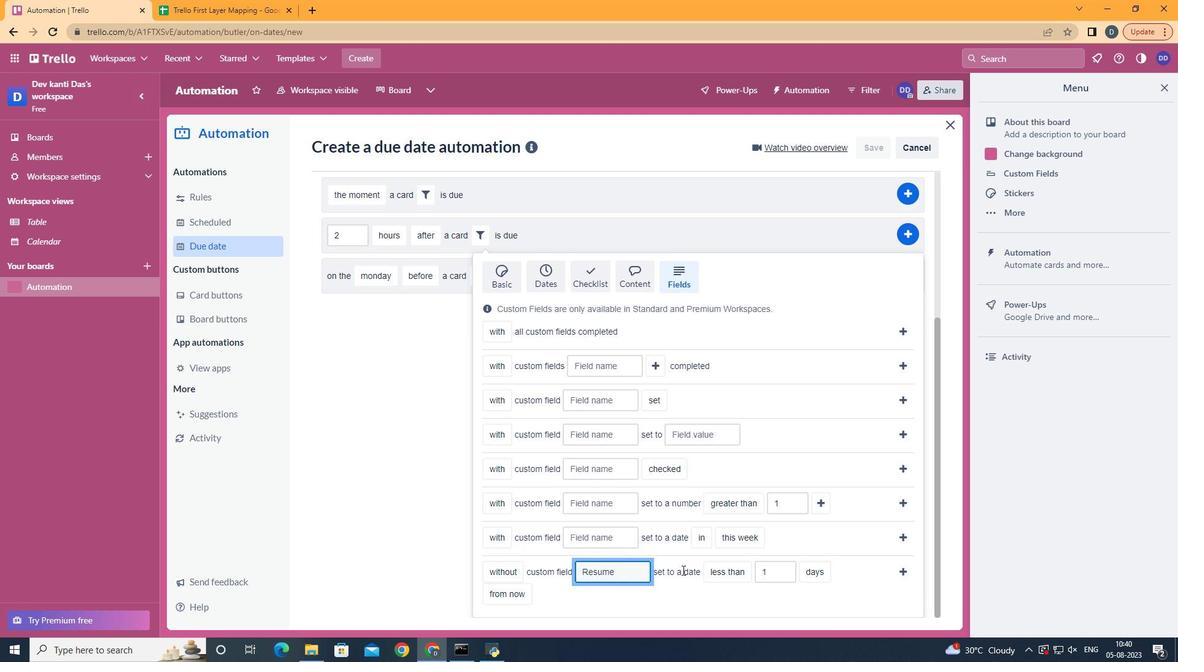 
Action: Mouse moved to (733, 482)
Screenshot: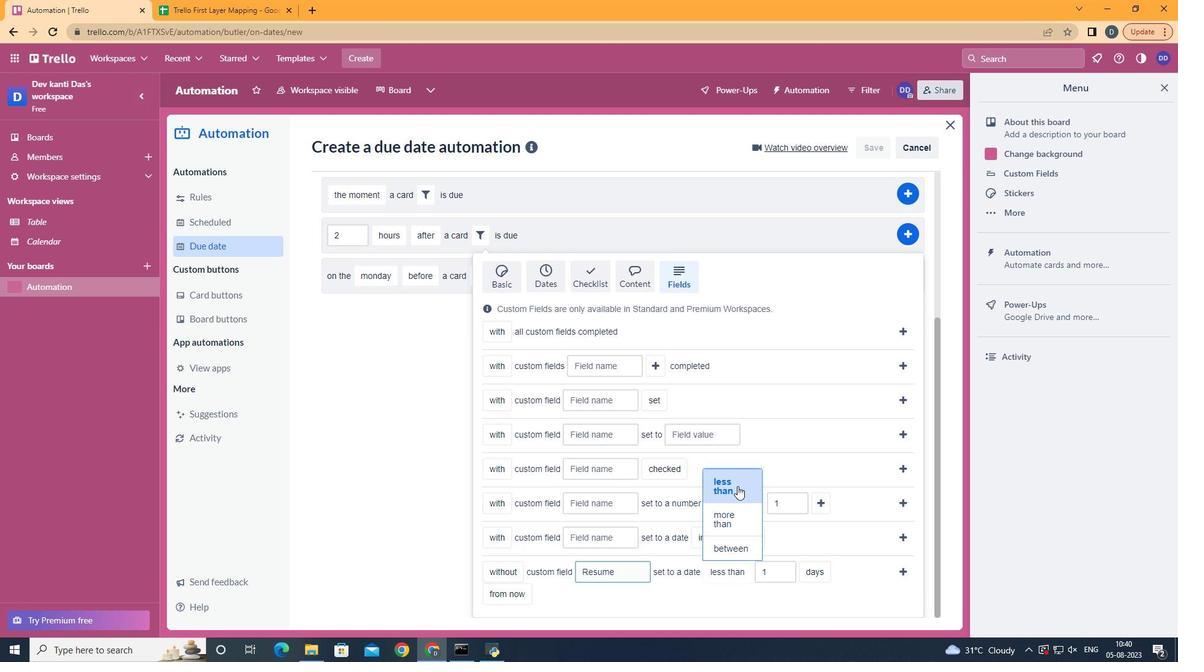 
Action: Mouse pressed left at (733, 482)
Screenshot: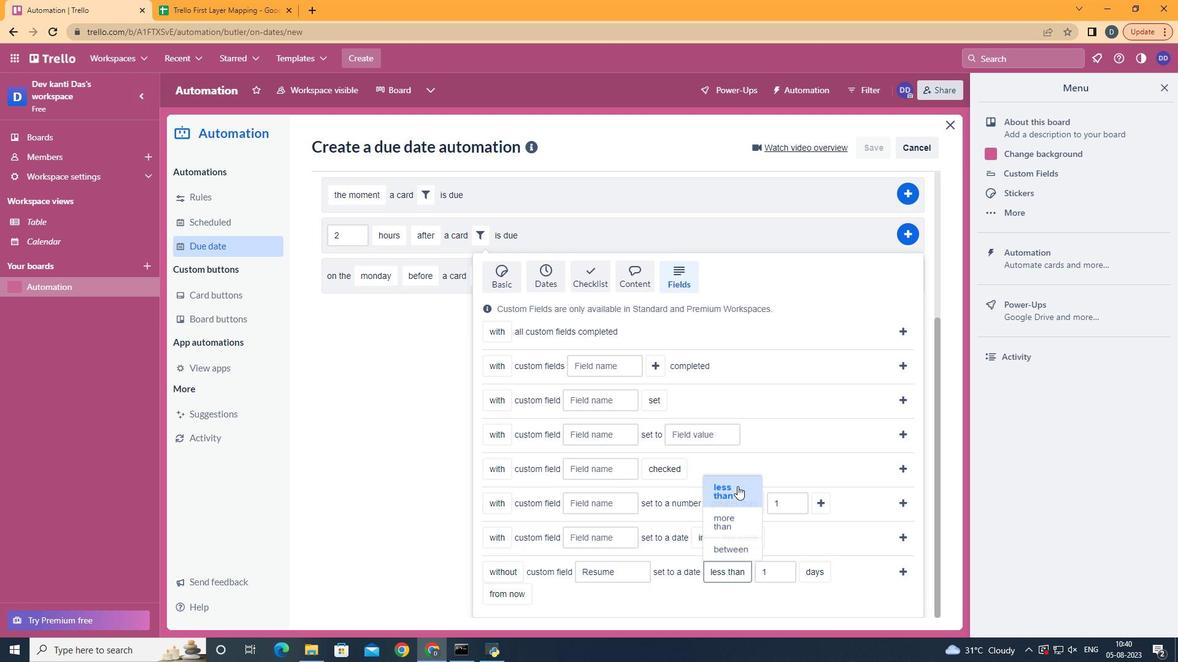 
Action: Mouse moved to (820, 523)
Screenshot: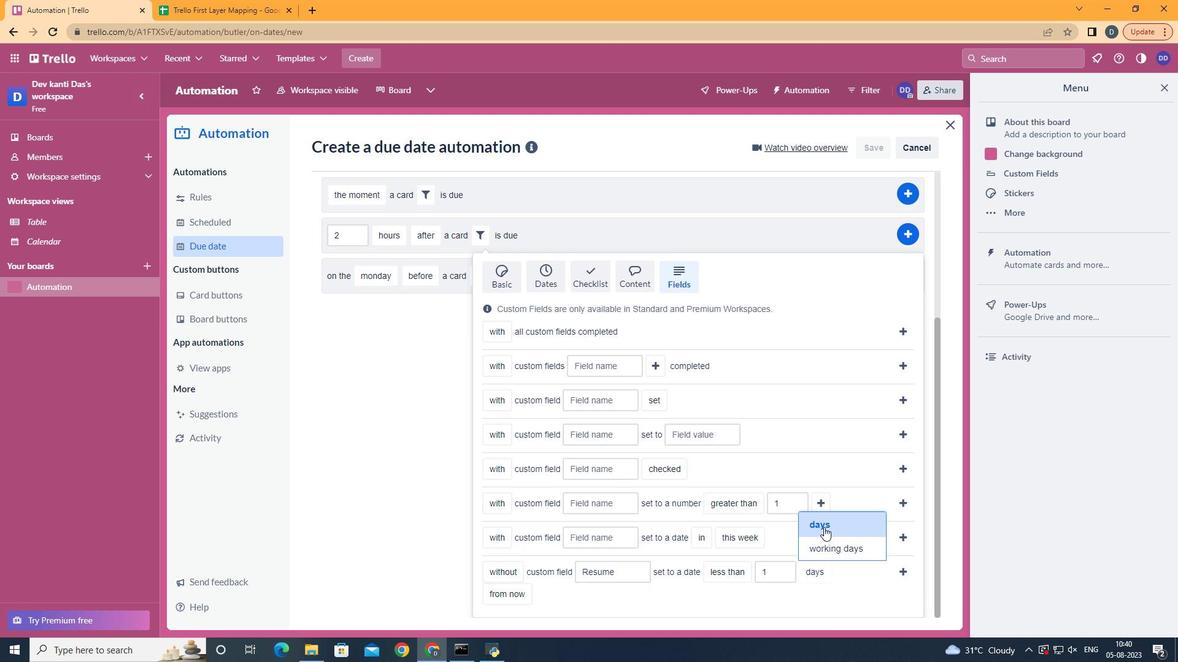 
Action: Mouse pressed left at (820, 523)
Screenshot: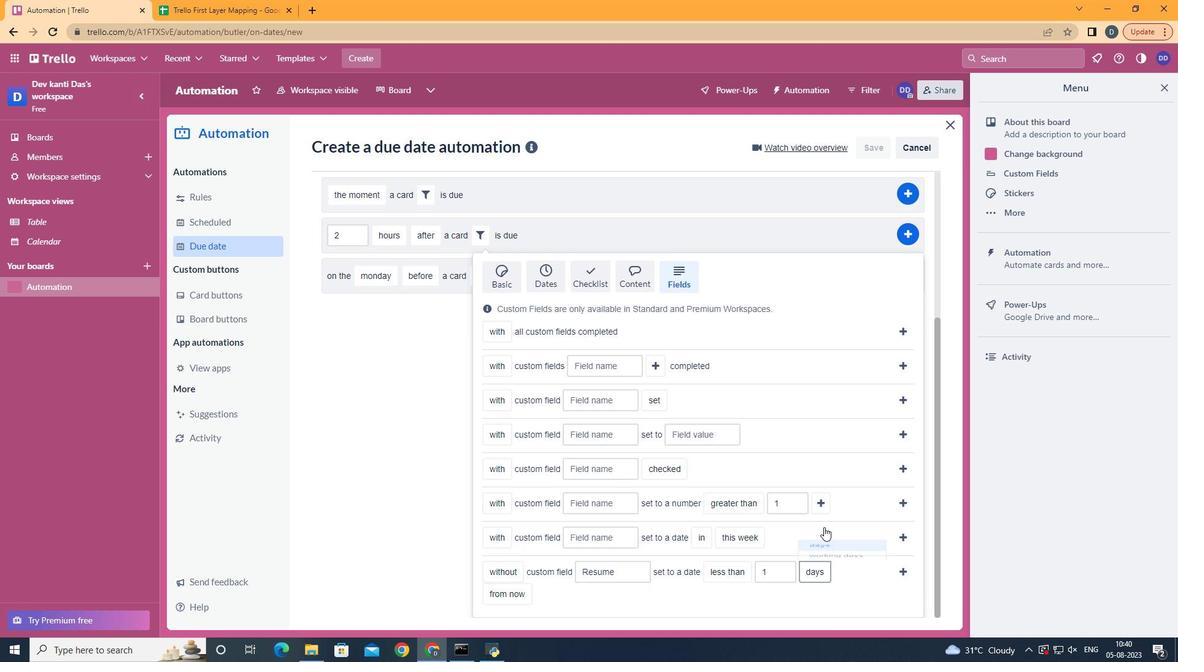 
Action: Mouse moved to (514, 538)
Screenshot: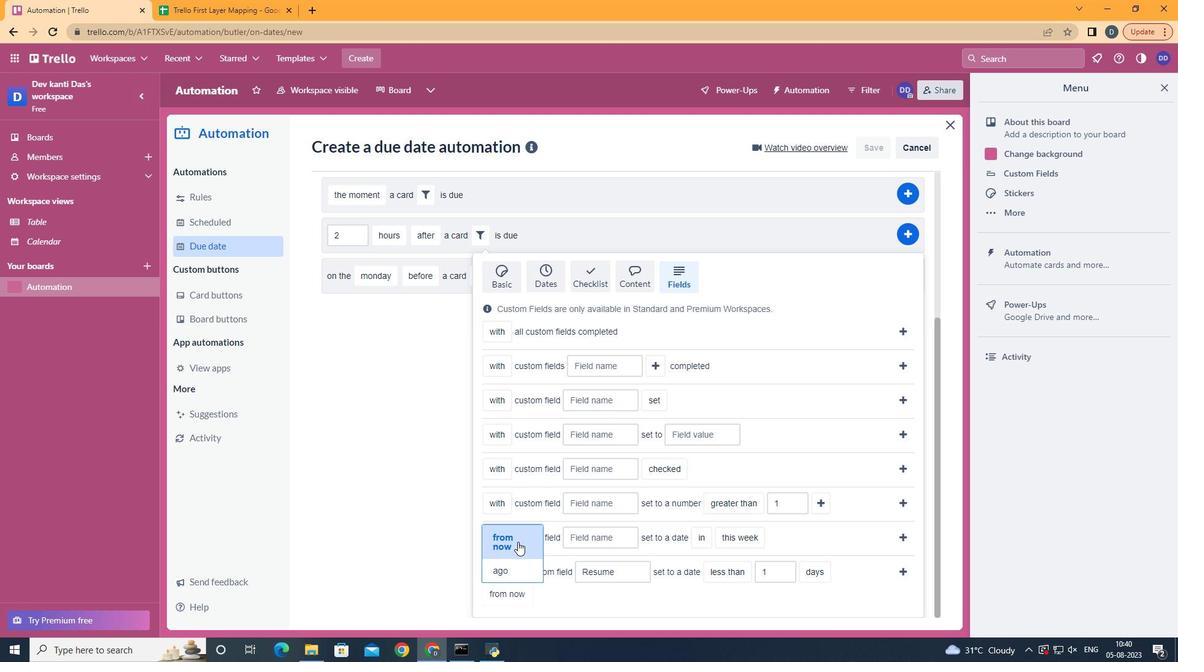
Action: Mouse pressed left at (514, 538)
Screenshot: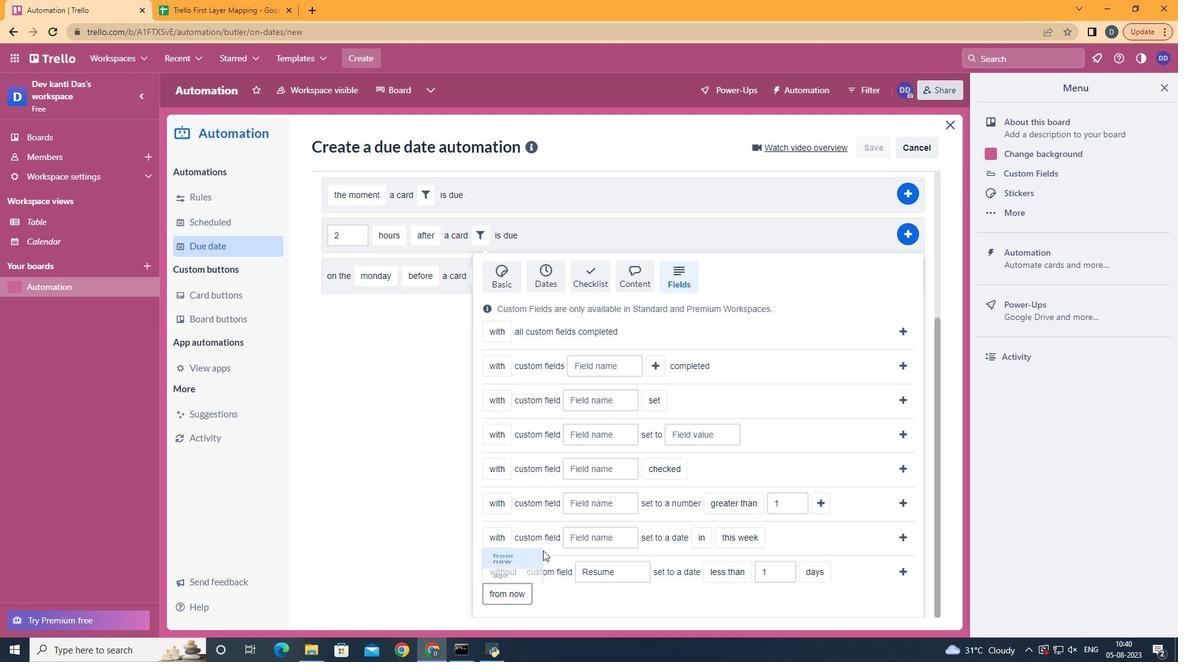 
Action: Mouse moved to (892, 565)
Screenshot: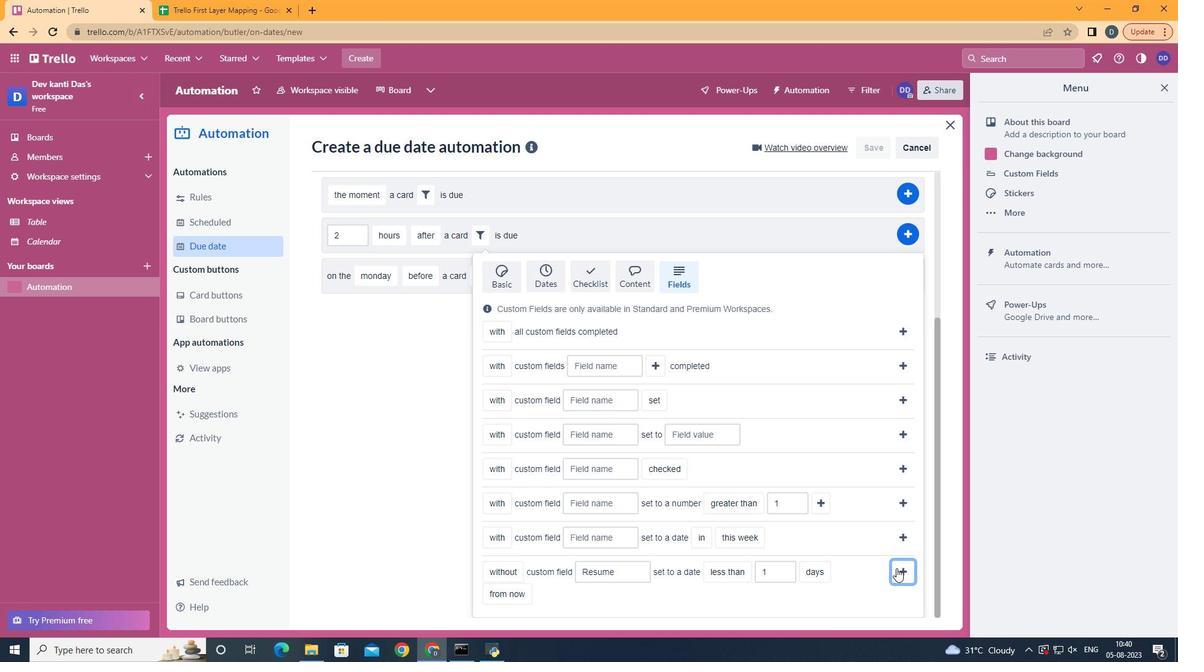 
Action: Mouse pressed left at (892, 565)
Screenshot: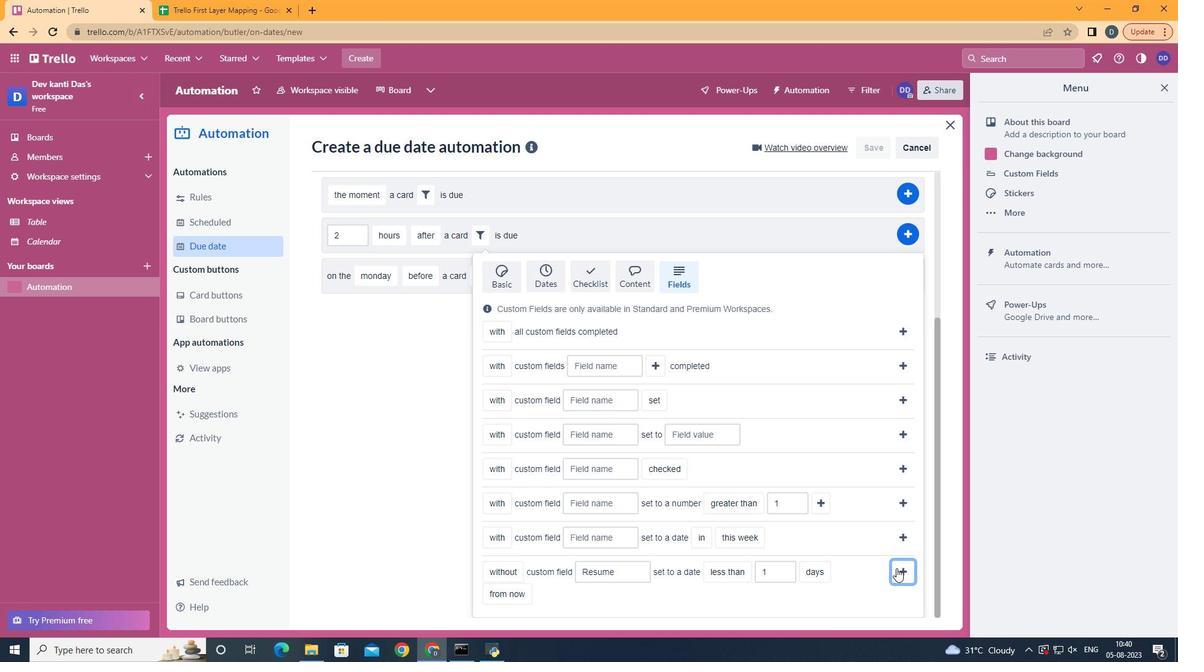 
Action: Mouse moved to (914, 450)
Screenshot: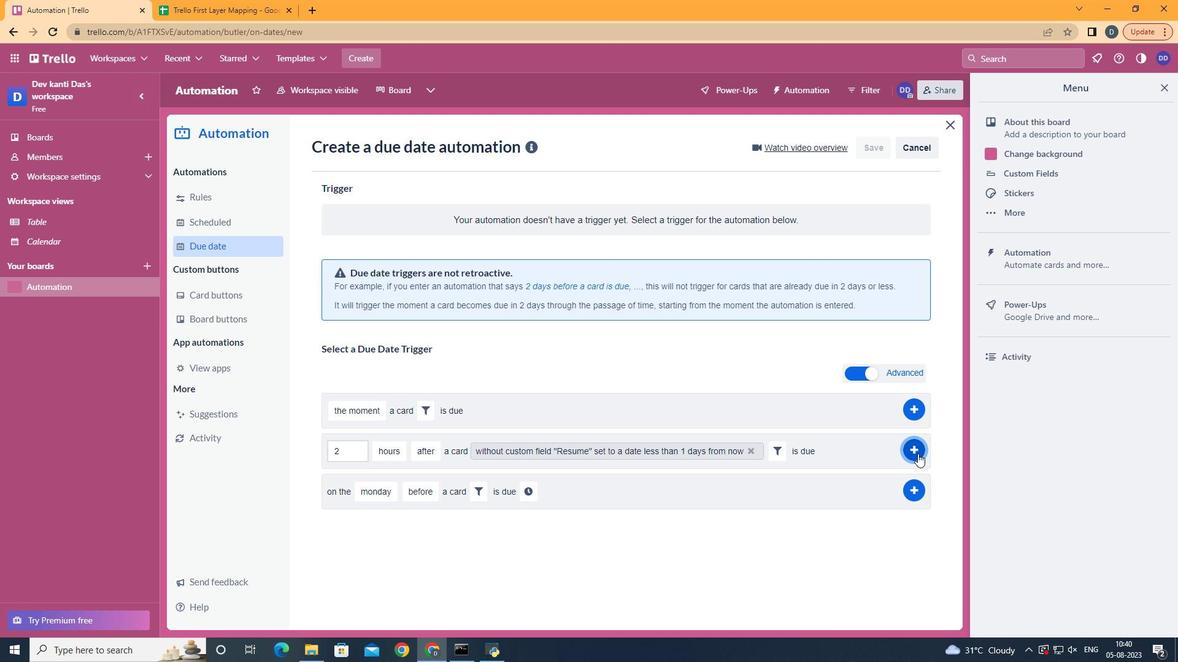 
Action: Mouse pressed left at (914, 450)
Screenshot: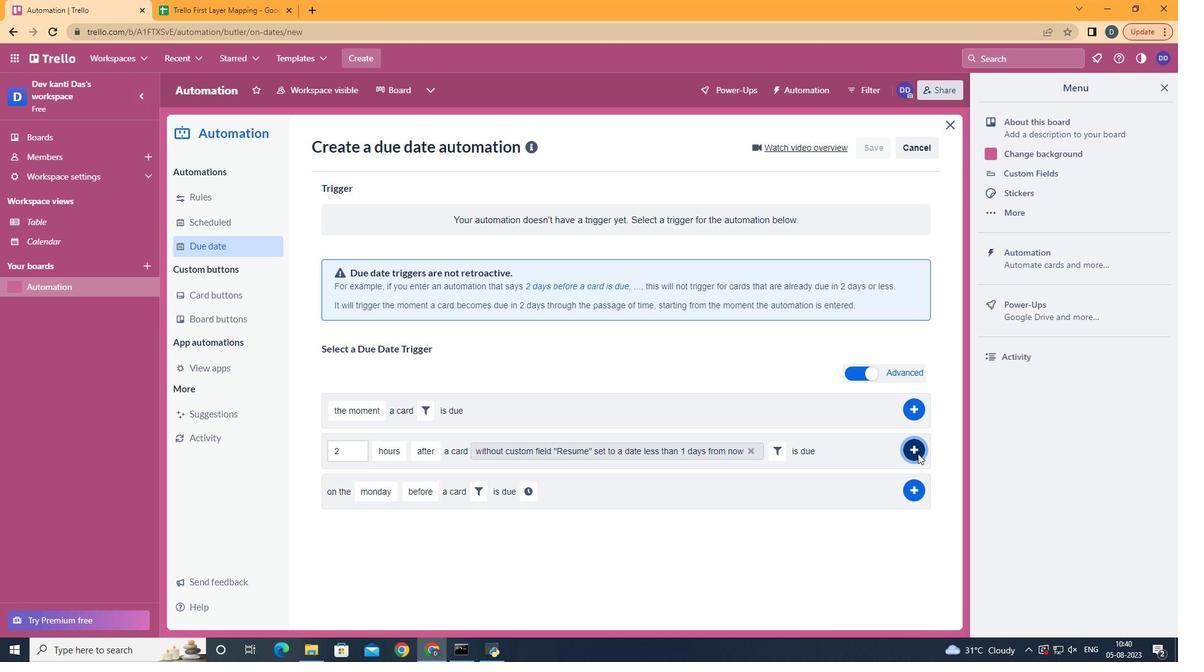 
Action: Mouse moved to (555, 244)
Screenshot: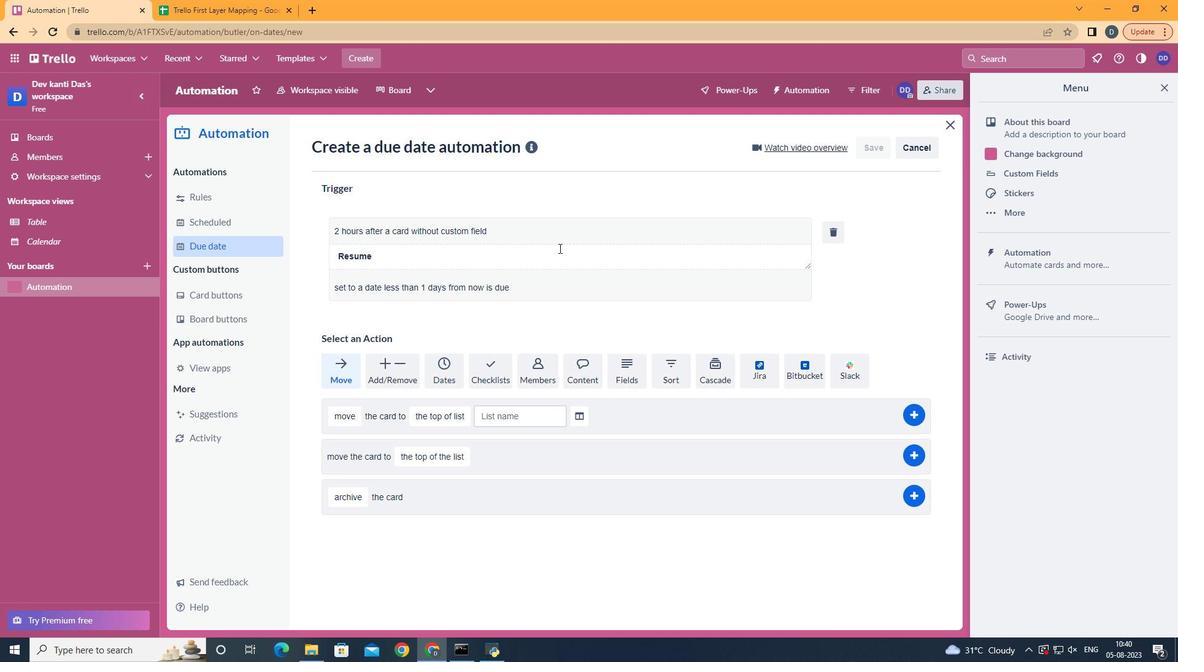 
